 Task: Find connections with filter location Kulittalai with filter topic #Leanstartupswith filter profile language Spanish with filter current company Kincentric  with filter school CV Raman College of Engineering (CVRCE), Bhubaneswar with filter industry Political Organizations with filter service category Product Marketing with filter keywords title Brand Manager
Action: Mouse moved to (353, 221)
Screenshot: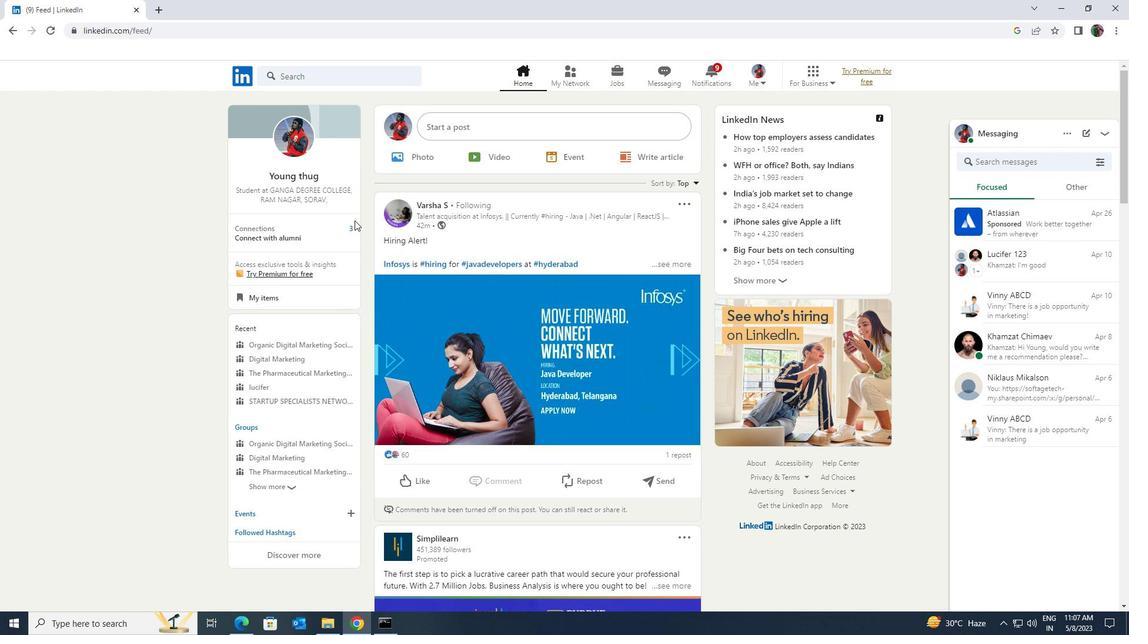 
Action: Mouse pressed left at (353, 221)
Screenshot: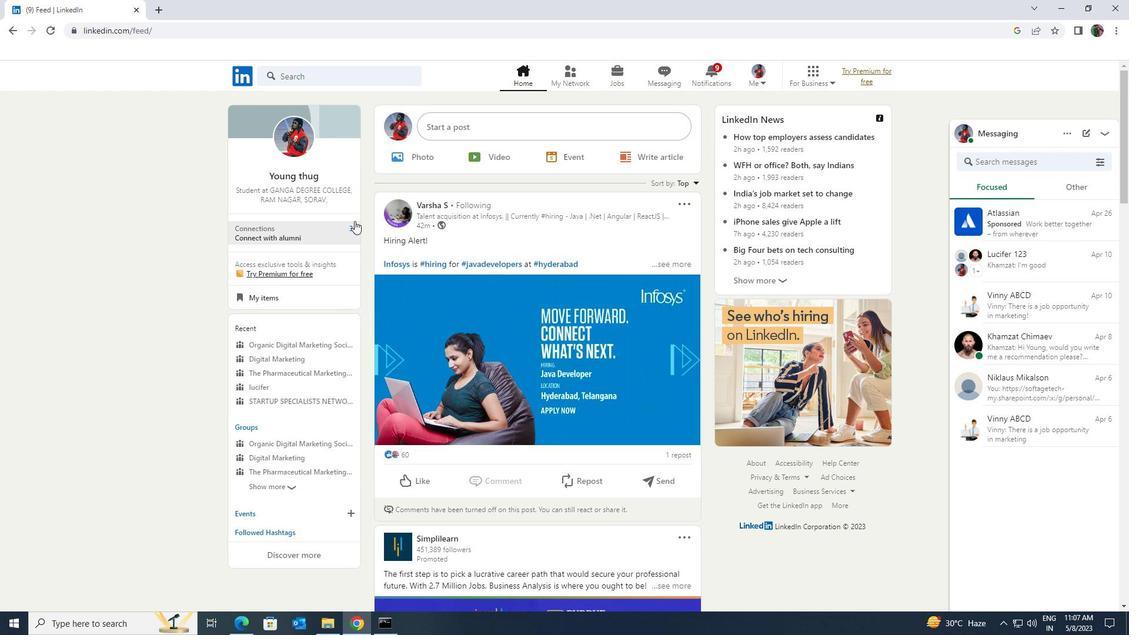 
Action: Mouse moved to (351, 144)
Screenshot: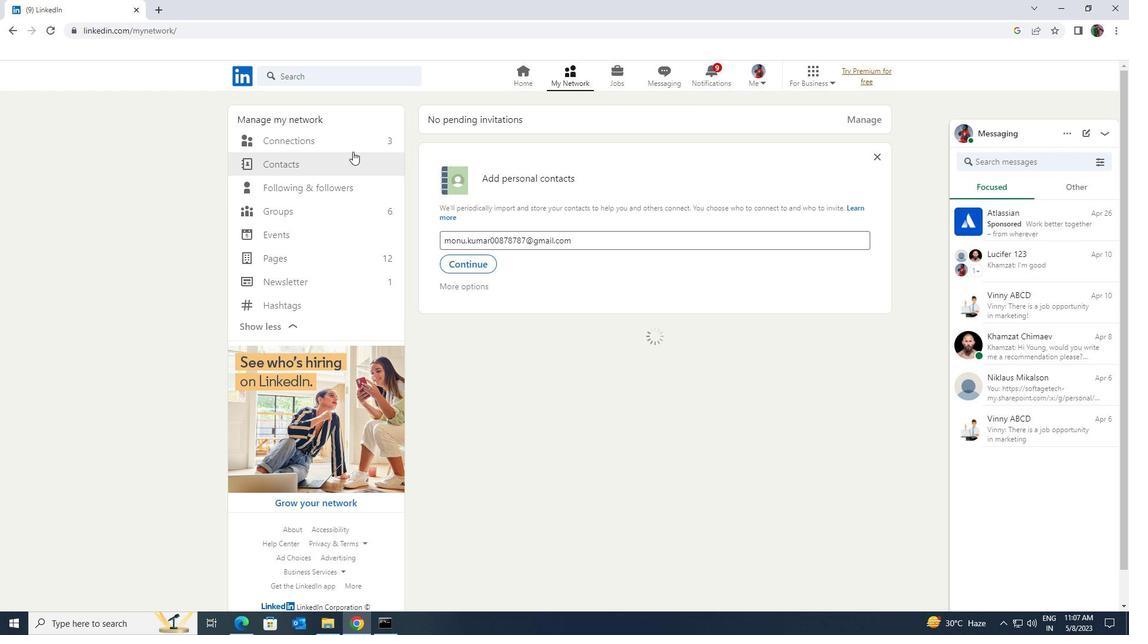 
Action: Mouse pressed left at (351, 144)
Screenshot: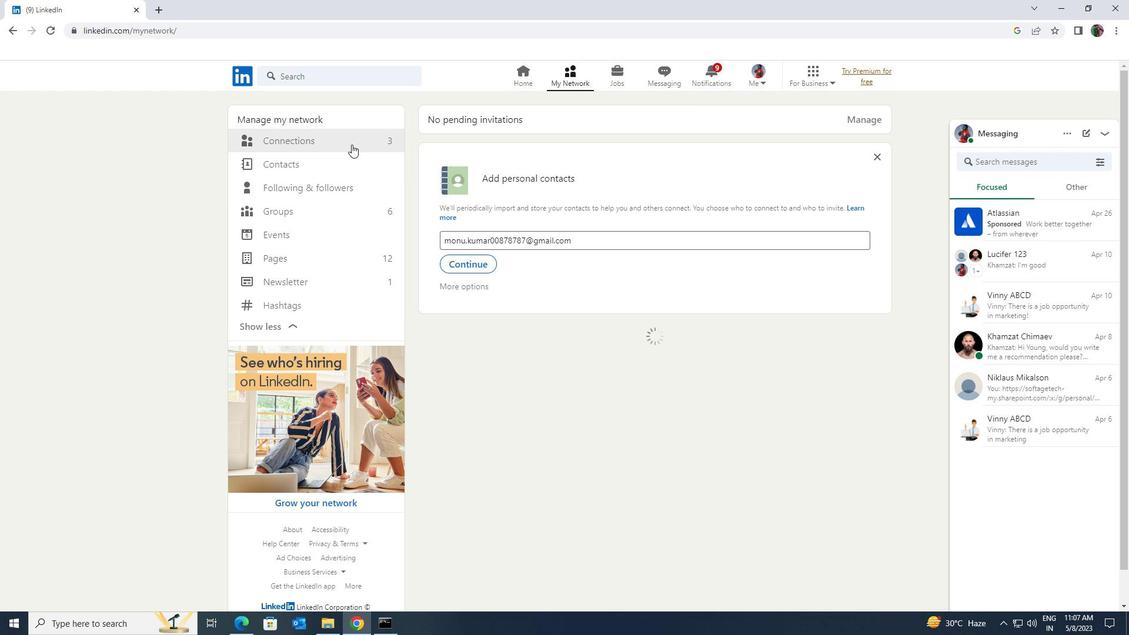 
Action: Mouse moved to (621, 144)
Screenshot: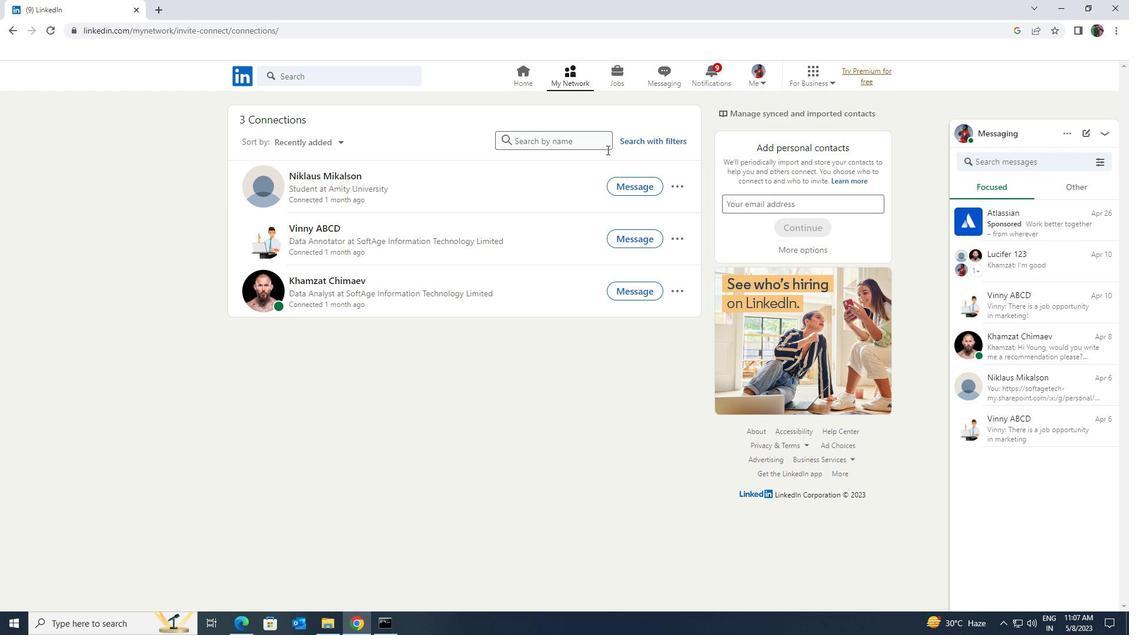 
Action: Mouse pressed left at (621, 144)
Screenshot: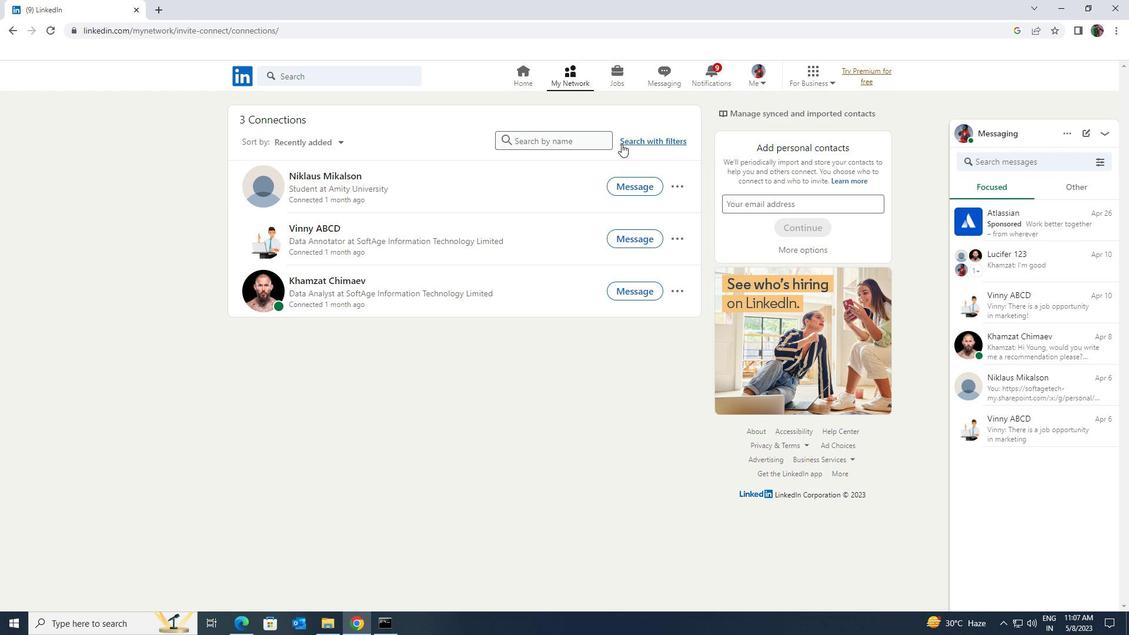 
Action: Mouse moved to (599, 107)
Screenshot: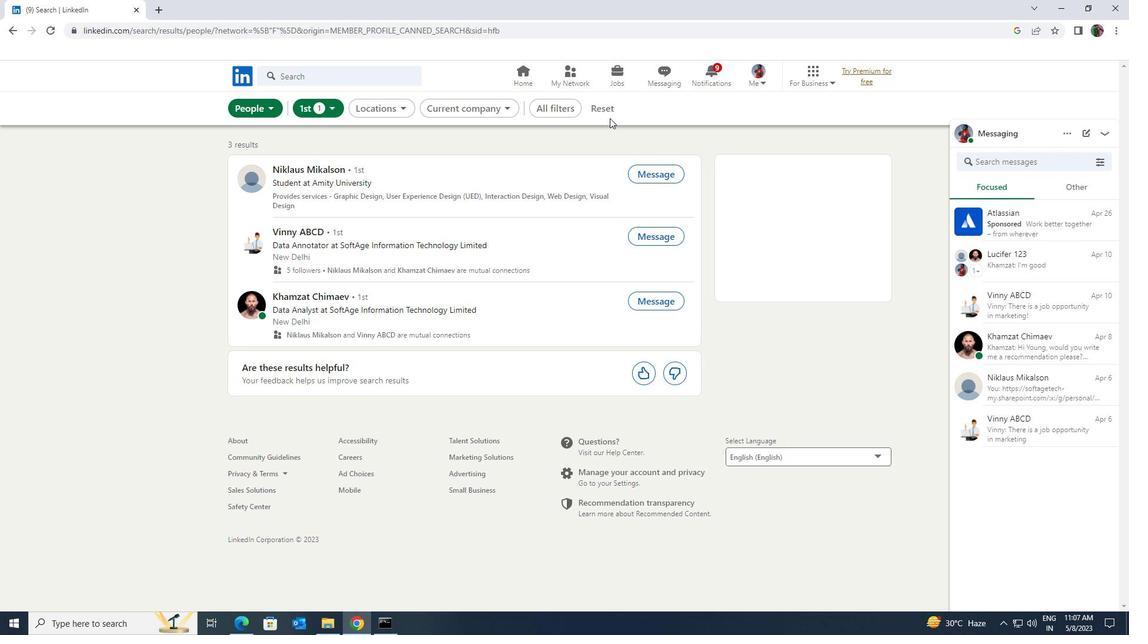 
Action: Mouse pressed left at (599, 107)
Screenshot: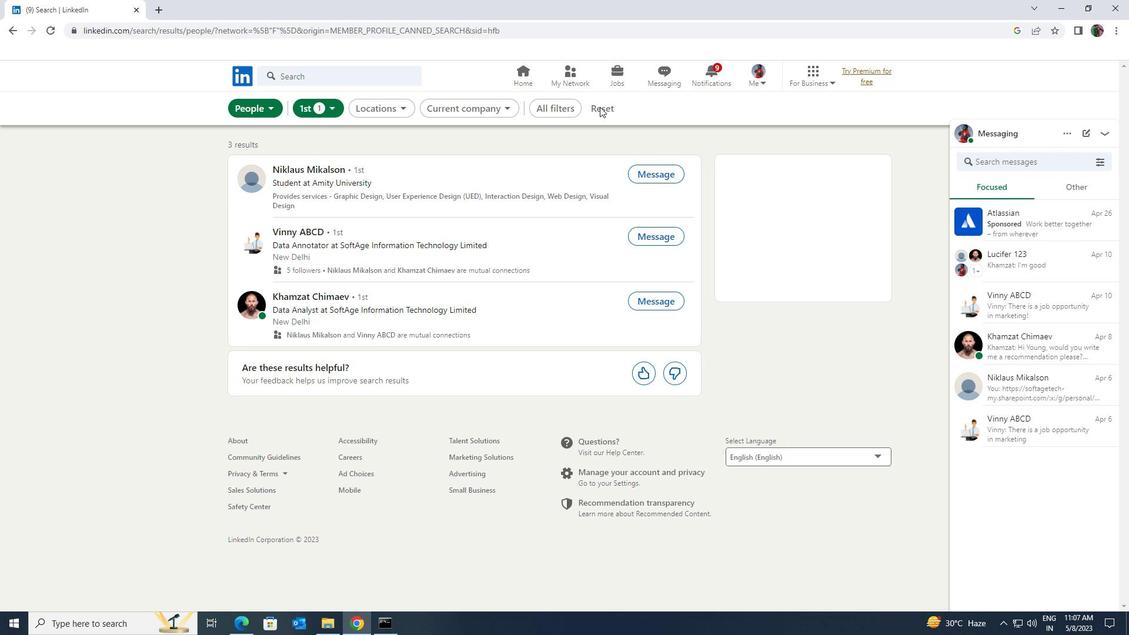 
Action: Mouse moved to (582, 107)
Screenshot: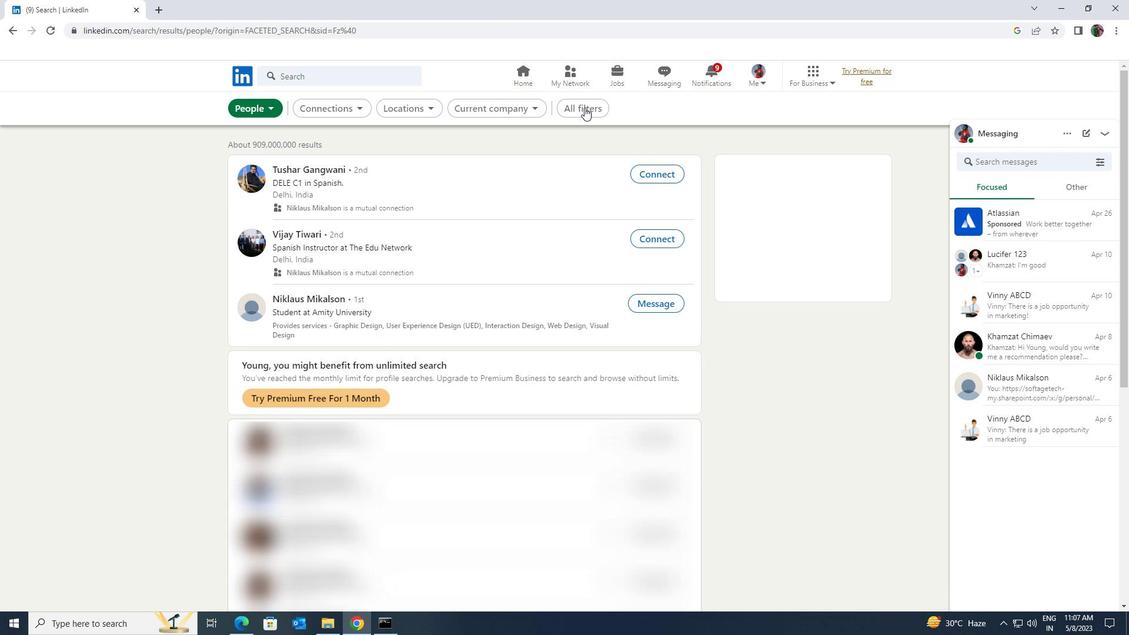 
Action: Mouse pressed left at (582, 107)
Screenshot: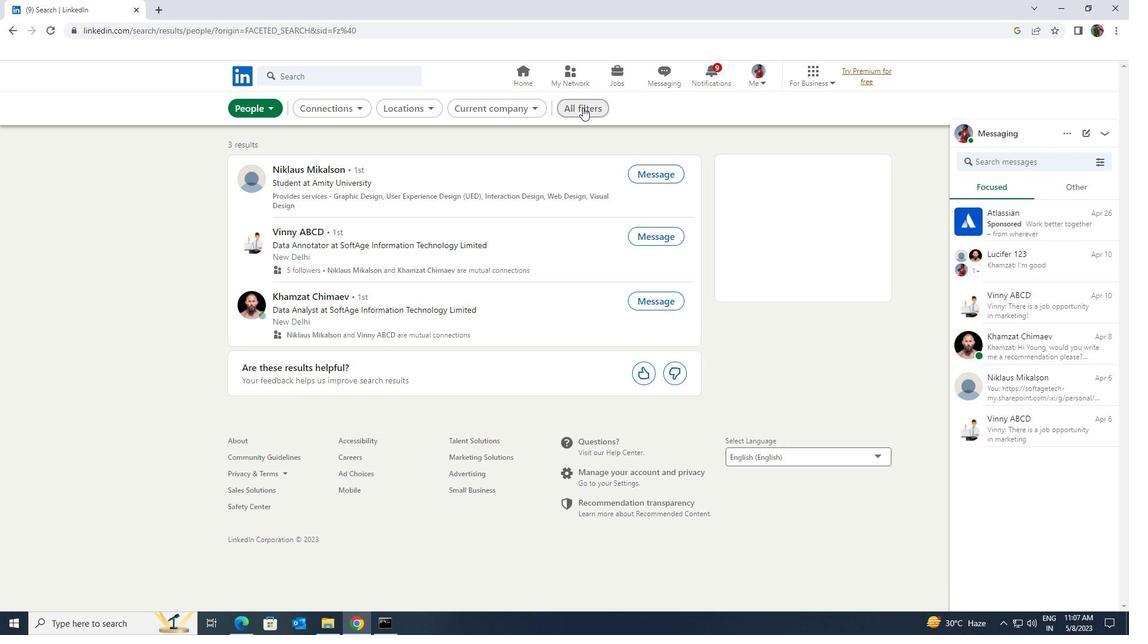 
Action: Mouse moved to (1001, 459)
Screenshot: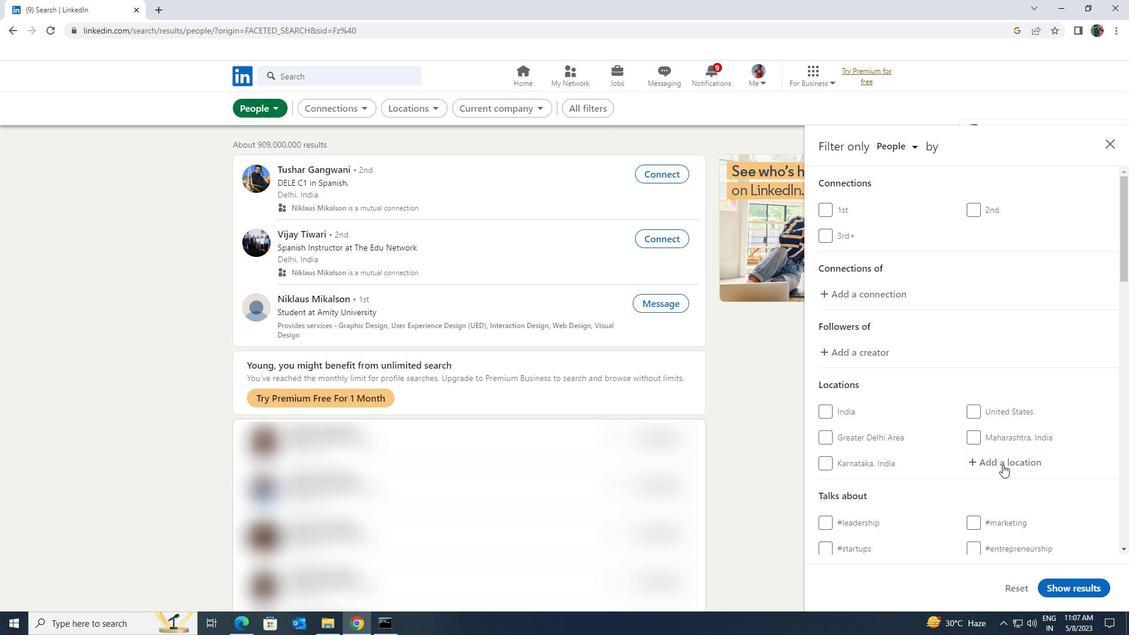 
Action: Mouse pressed left at (1001, 459)
Screenshot: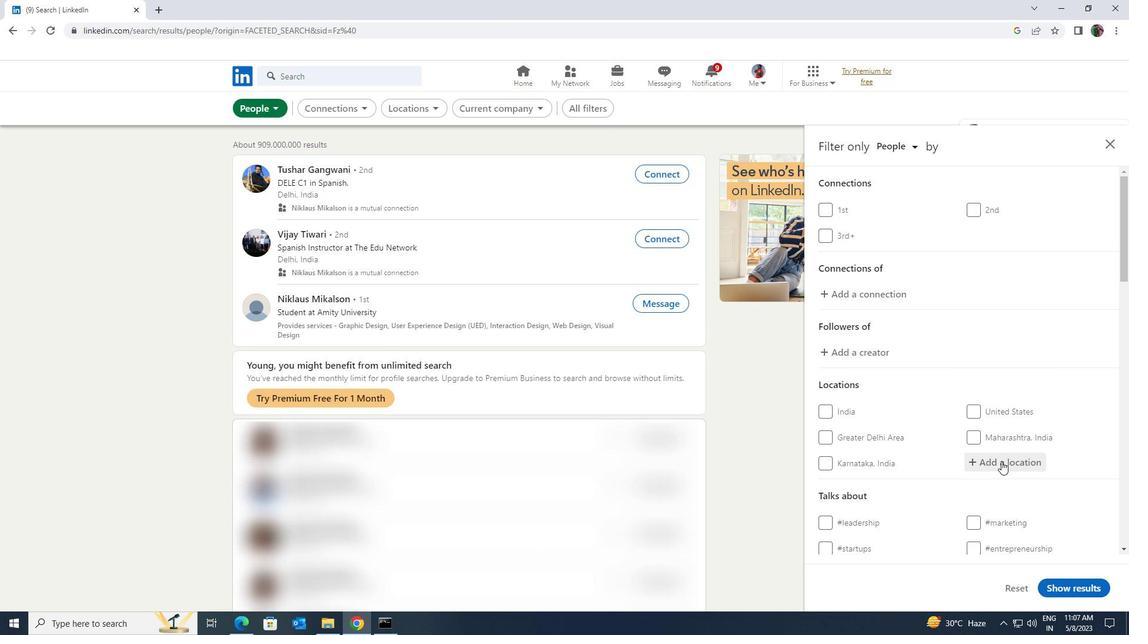 
Action: Key pressed <Key.shift>KULITT
Screenshot: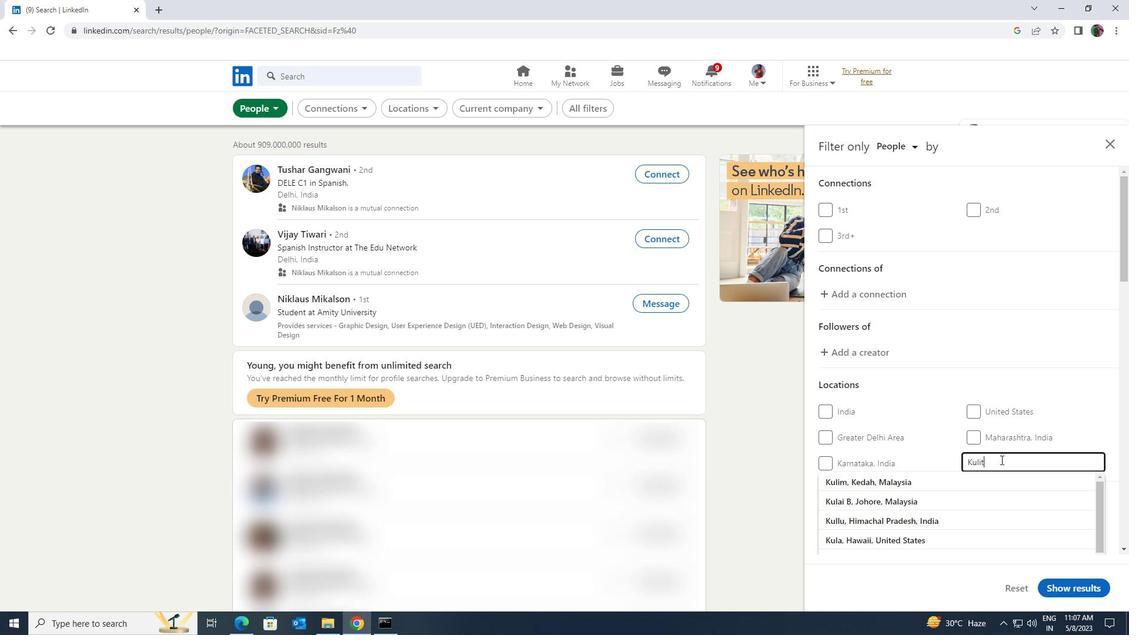 
Action: Mouse moved to (999, 477)
Screenshot: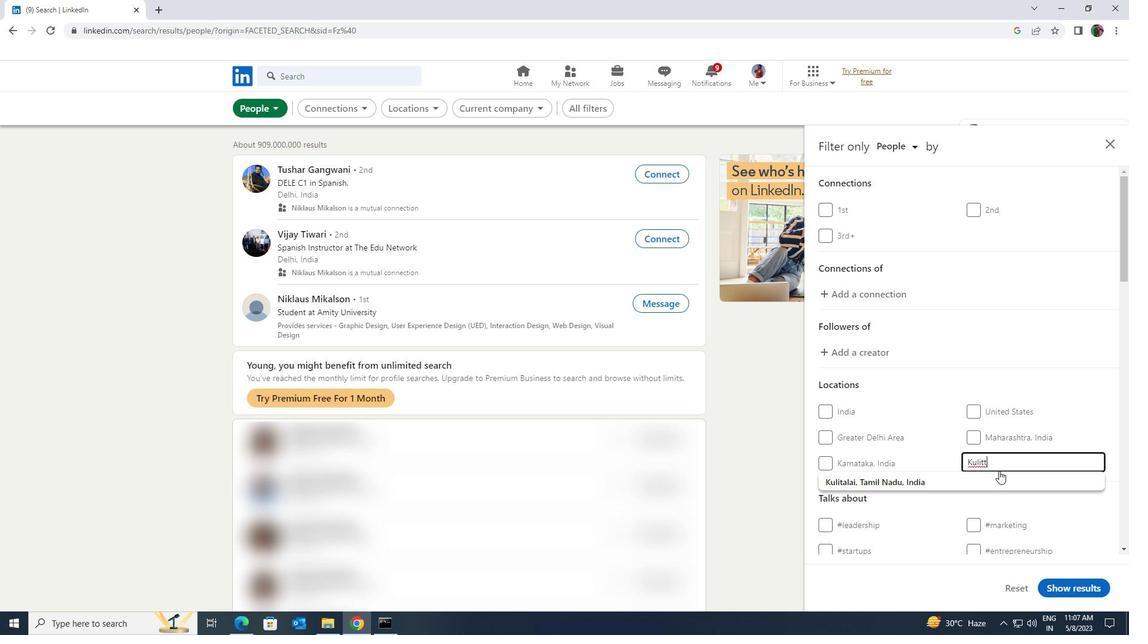 
Action: Mouse pressed left at (999, 477)
Screenshot: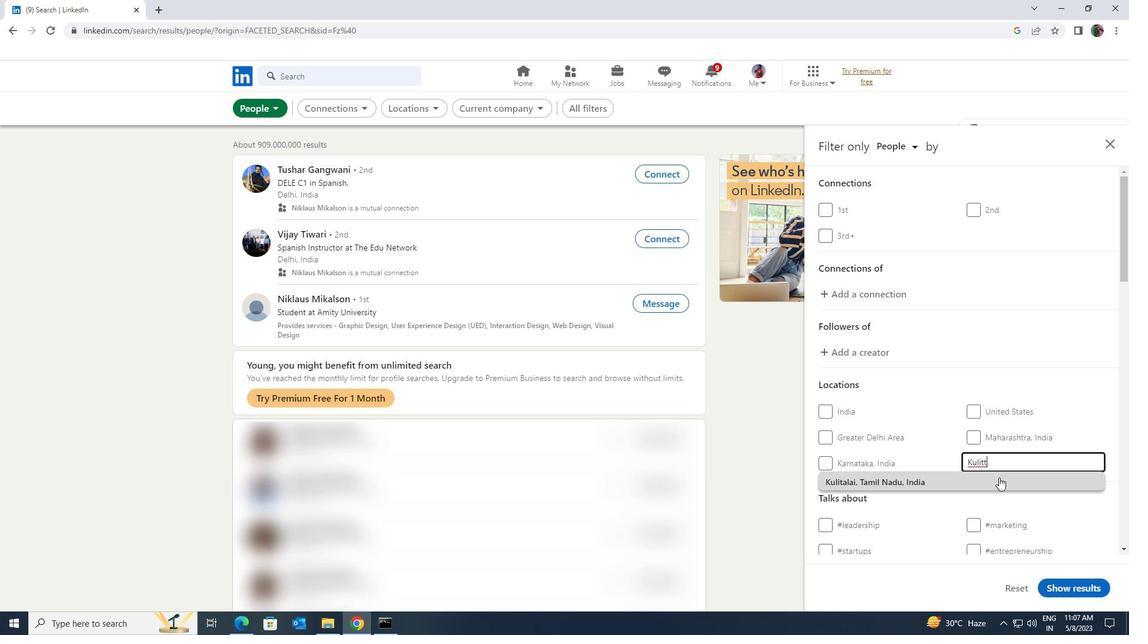 
Action: Mouse scrolled (999, 476) with delta (0, 0)
Screenshot: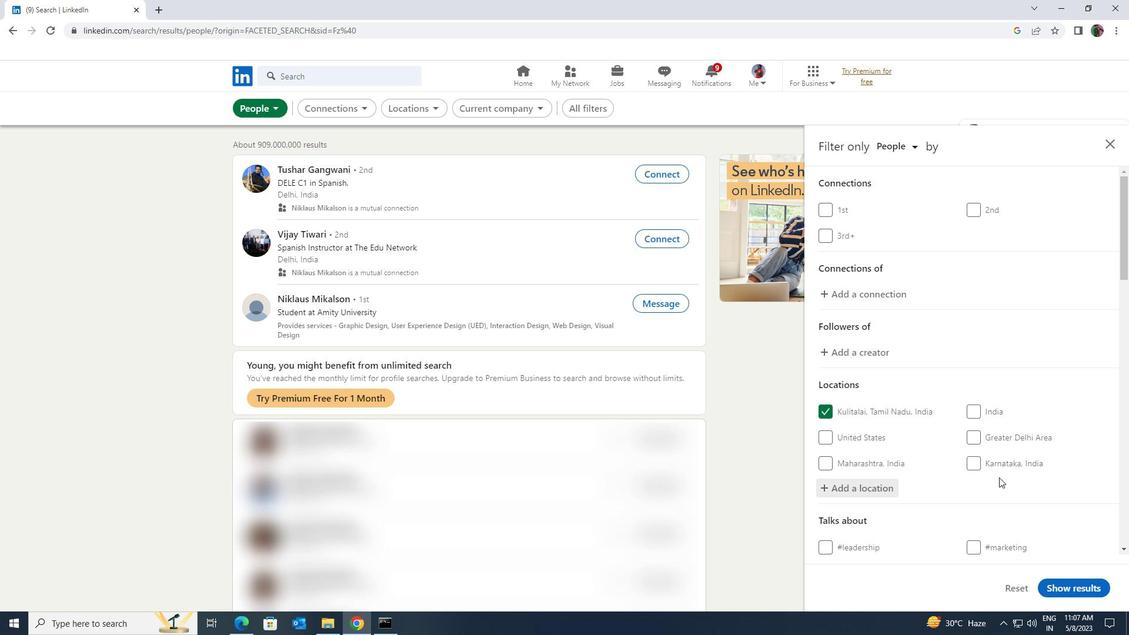 
Action: Mouse scrolled (999, 476) with delta (0, 0)
Screenshot: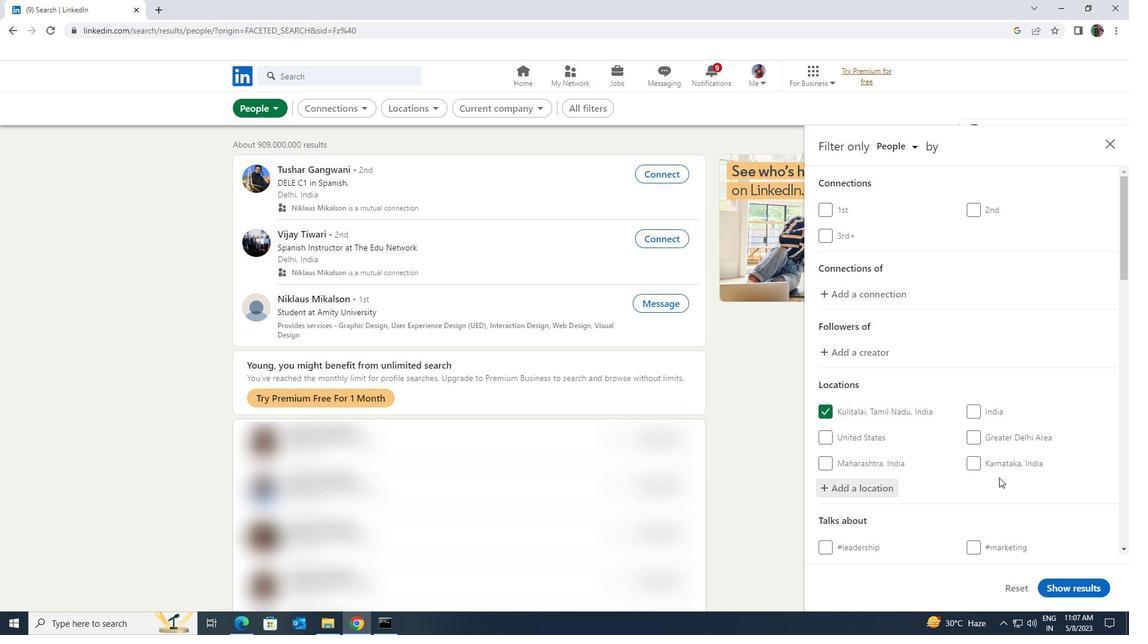 
Action: Mouse moved to (998, 478)
Screenshot: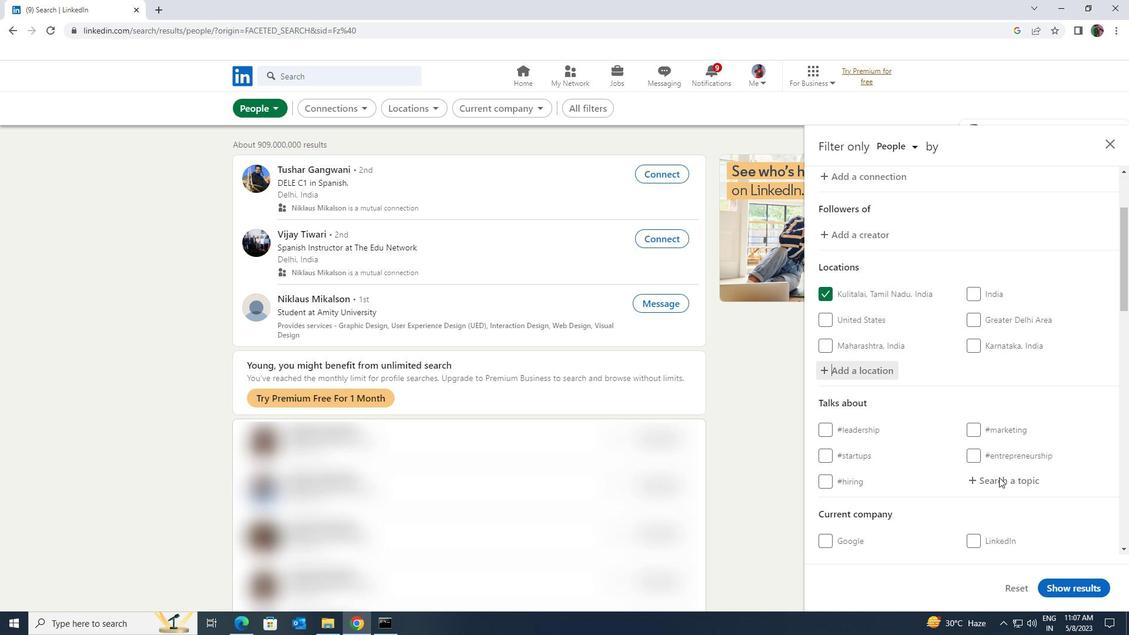 
Action: Mouse pressed left at (998, 478)
Screenshot: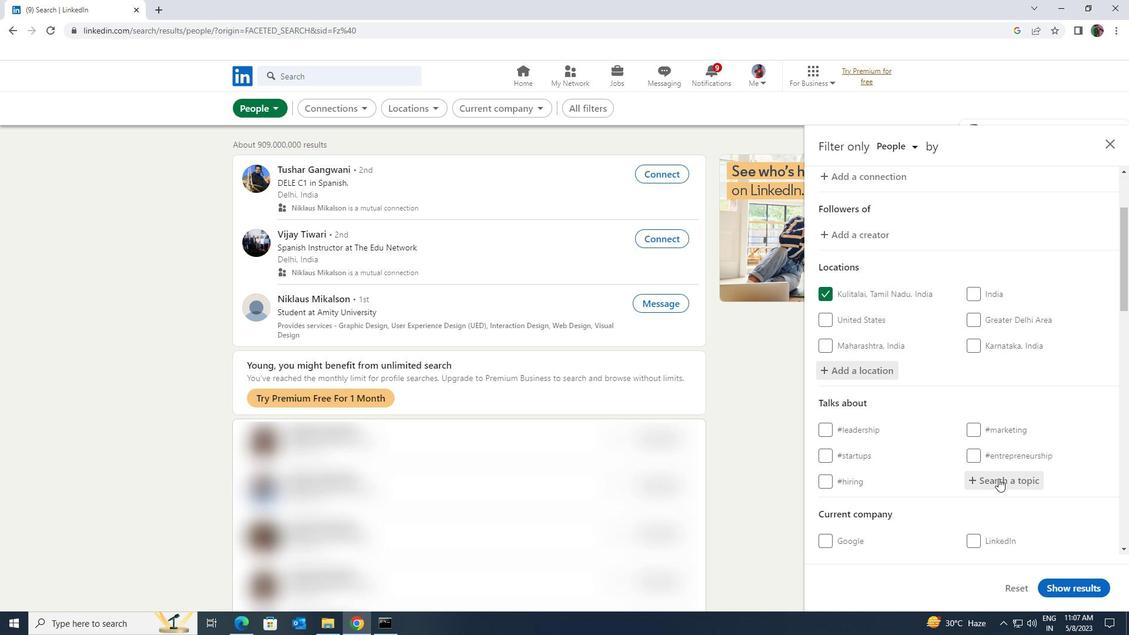 
Action: Key pressed <Key.shift>LEANSTRA<Key.backspace><Key.backspace>A
Screenshot: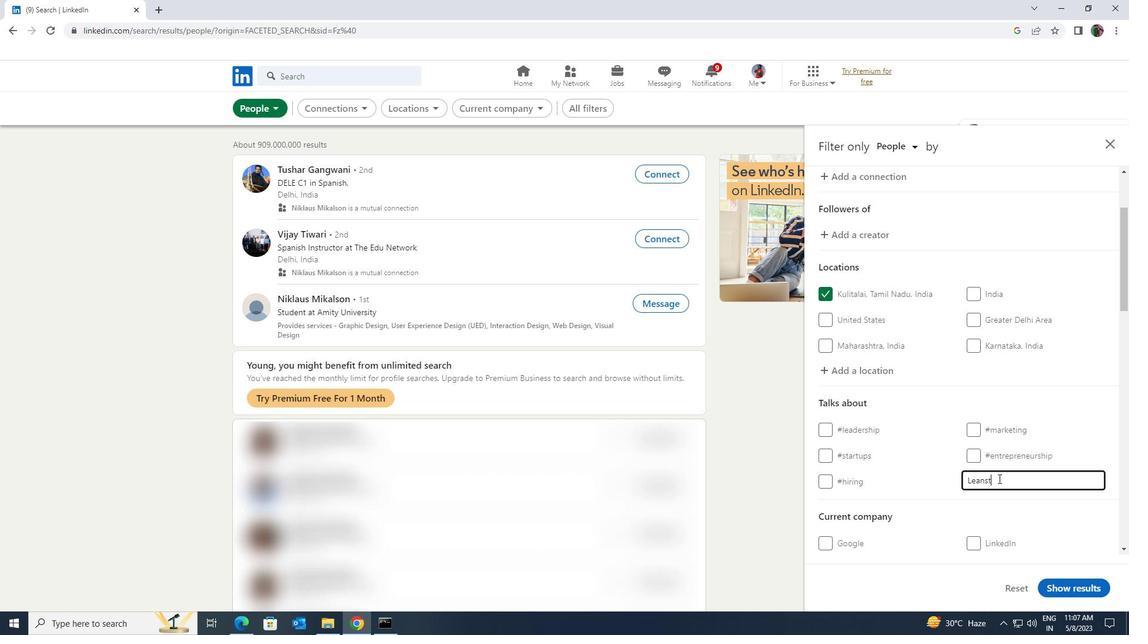 
Action: Mouse moved to (1001, 492)
Screenshot: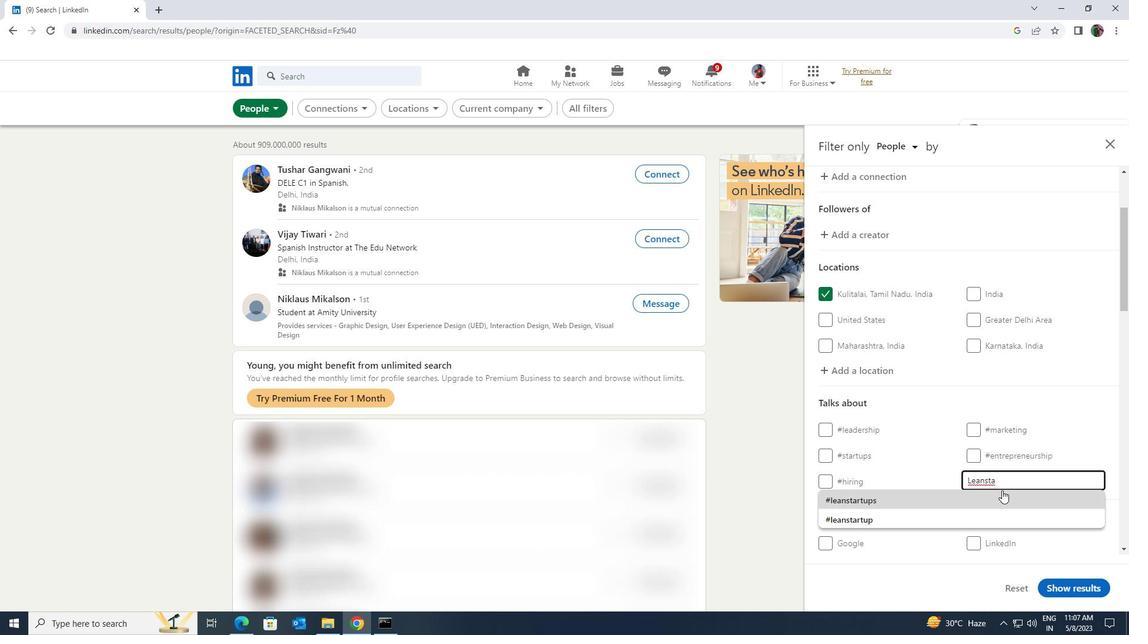 
Action: Mouse pressed left at (1001, 492)
Screenshot: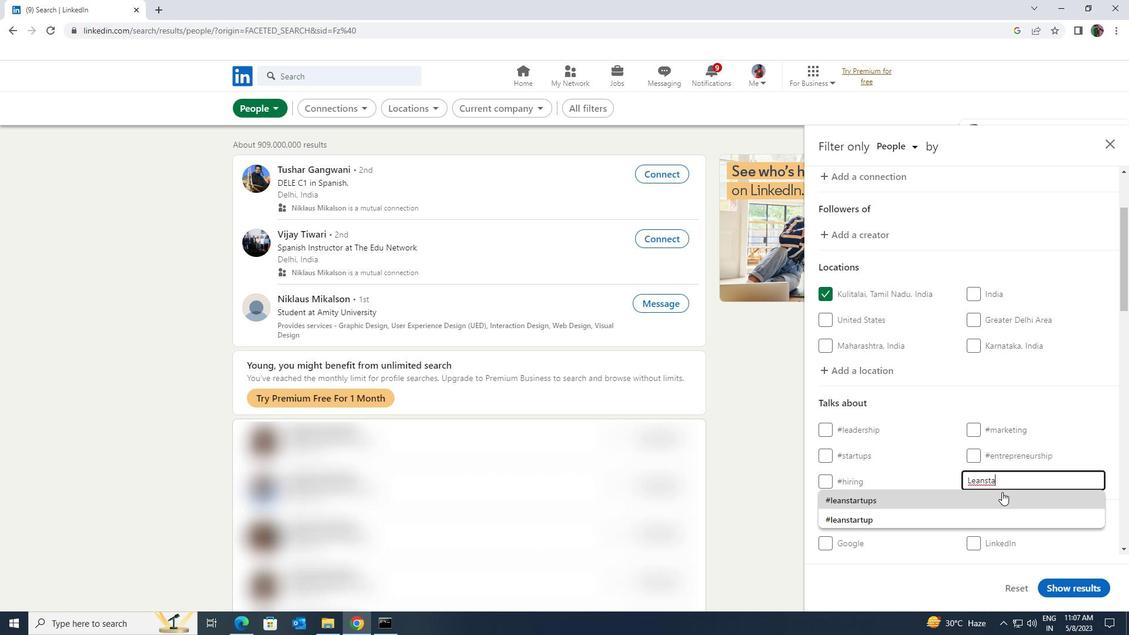 
Action: Mouse scrolled (1001, 492) with delta (0, 0)
Screenshot: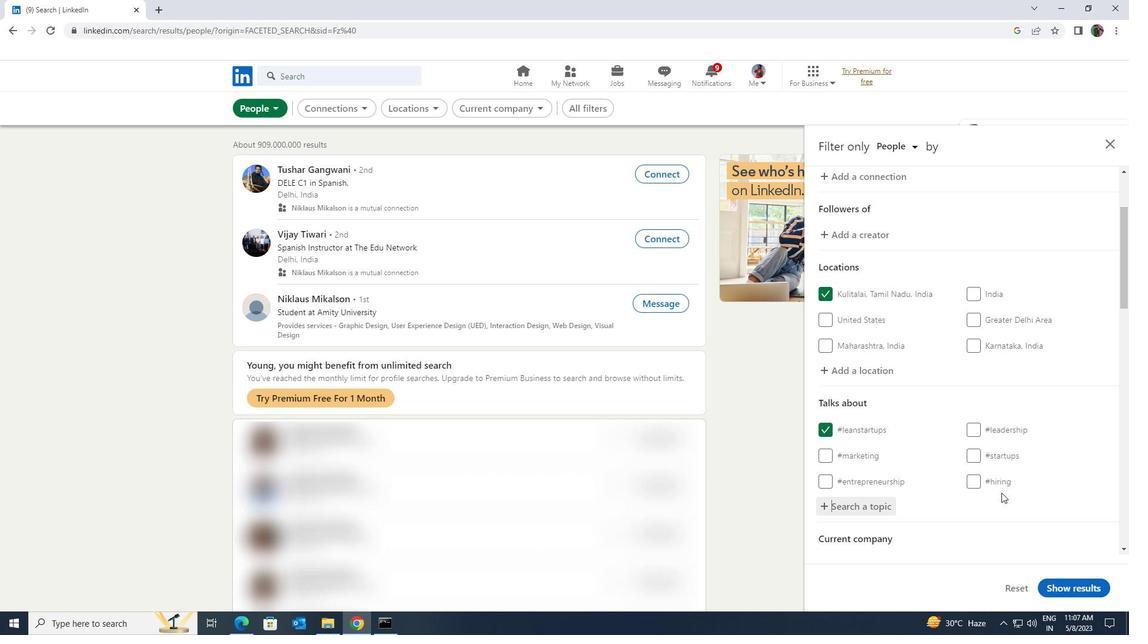 
Action: Mouse scrolled (1001, 492) with delta (0, 0)
Screenshot: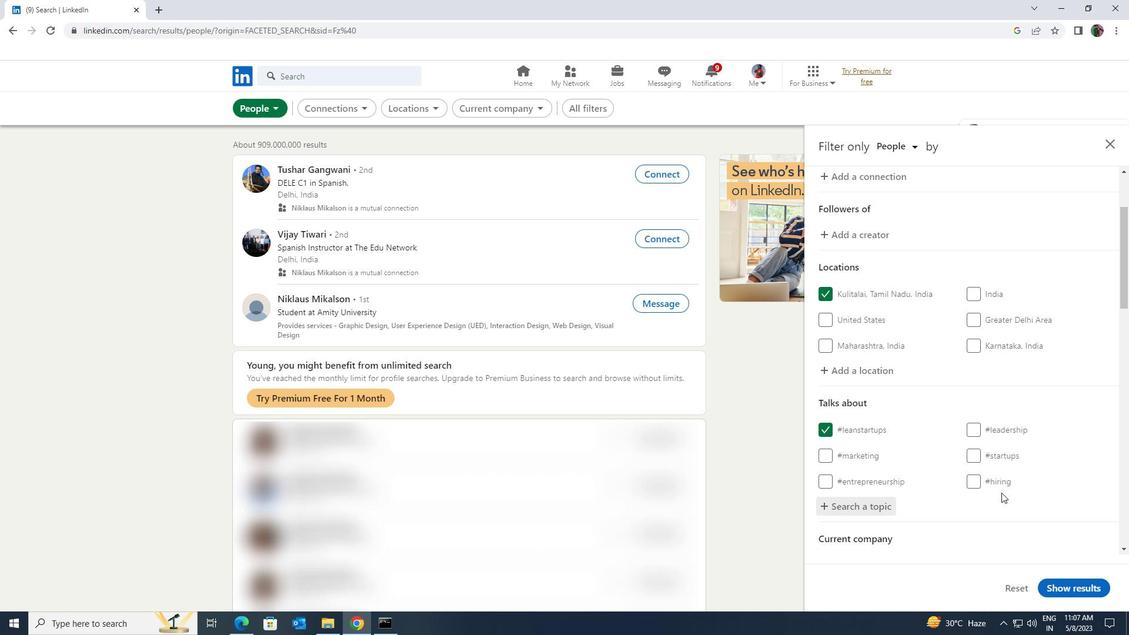
Action: Mouse scrolled (1001, 492) with delta (0, 0)
Screenshot: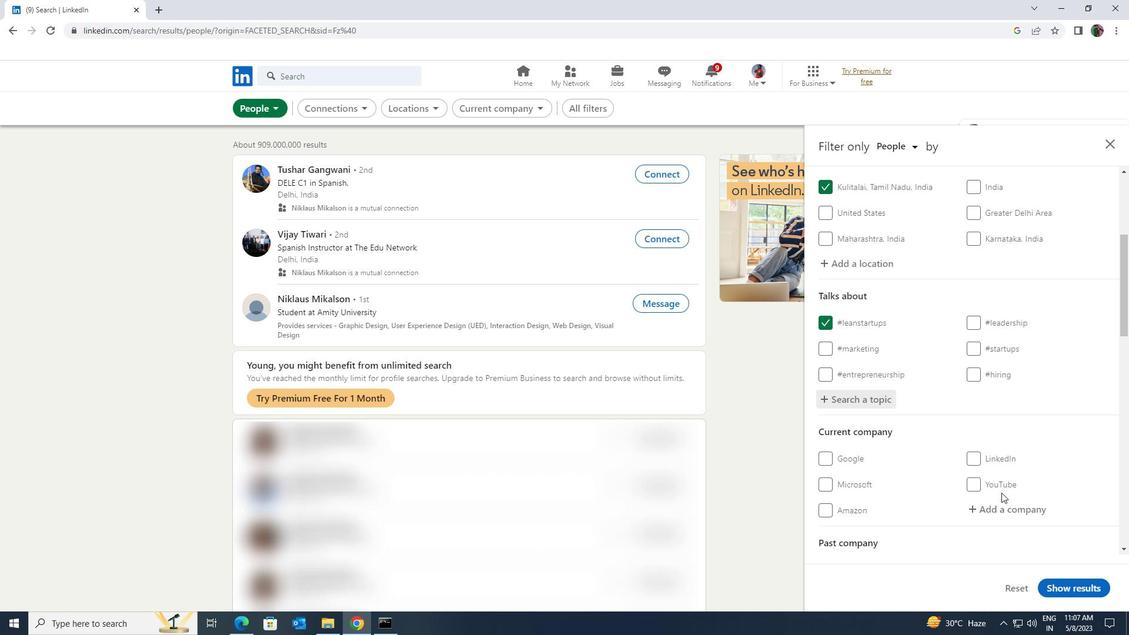 
Action: Mouse scrolled (1001, 492) with delta (0, 0)
Screenshot: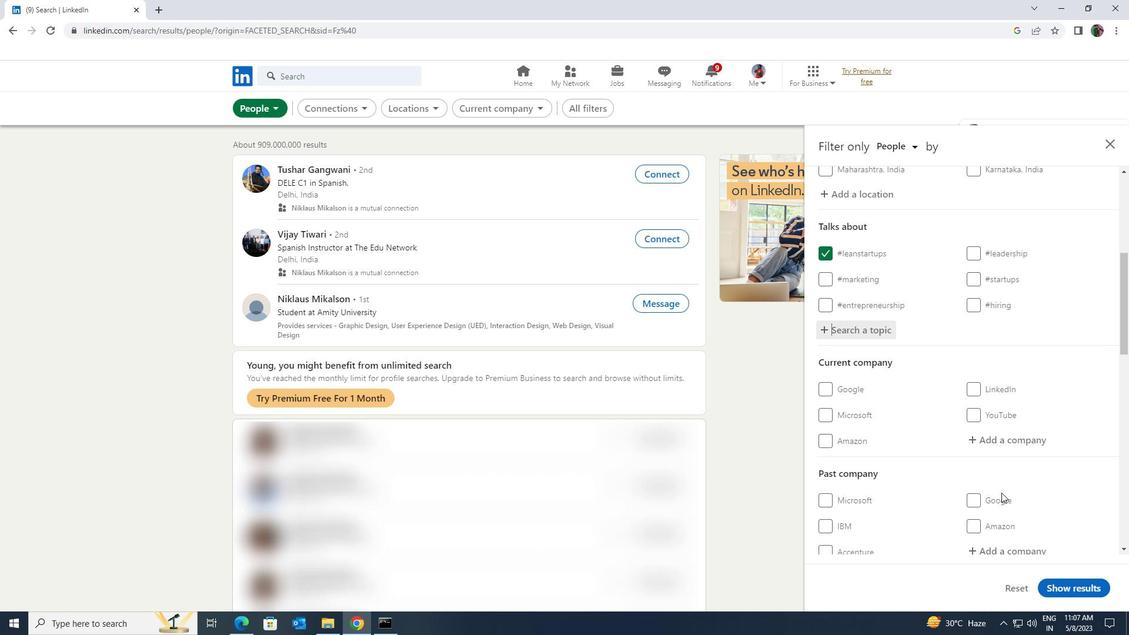 
Action: Mouse scrolled (1001, 492) with delta (0, 0)
Screenshot: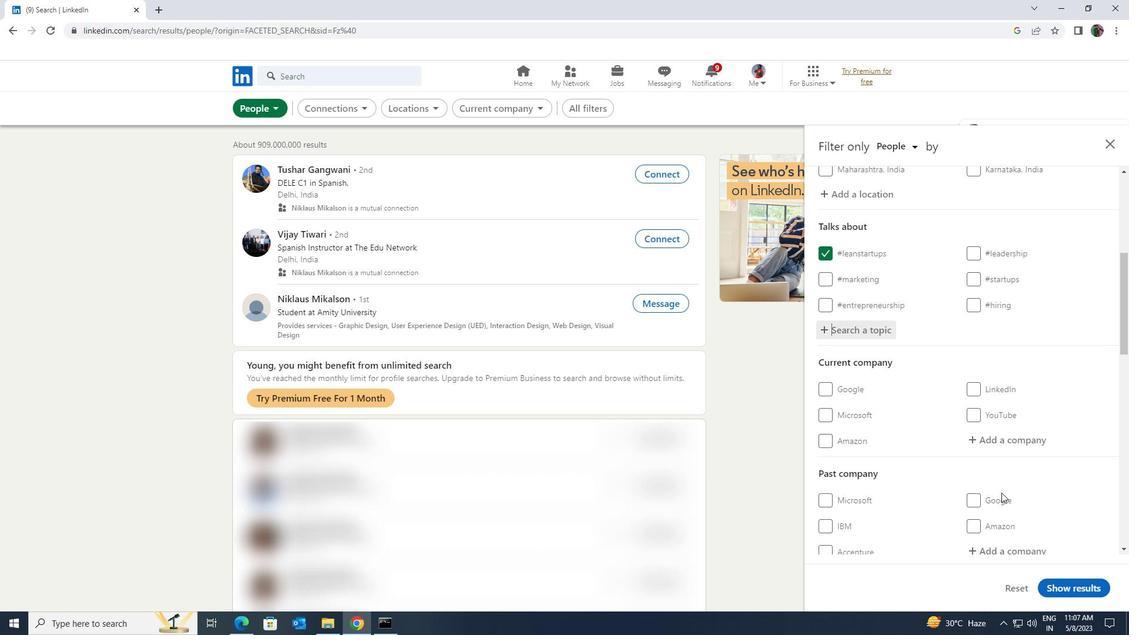
Action: Mouse scrolled (1001, 492) with delta (0, 0)
Screenshot: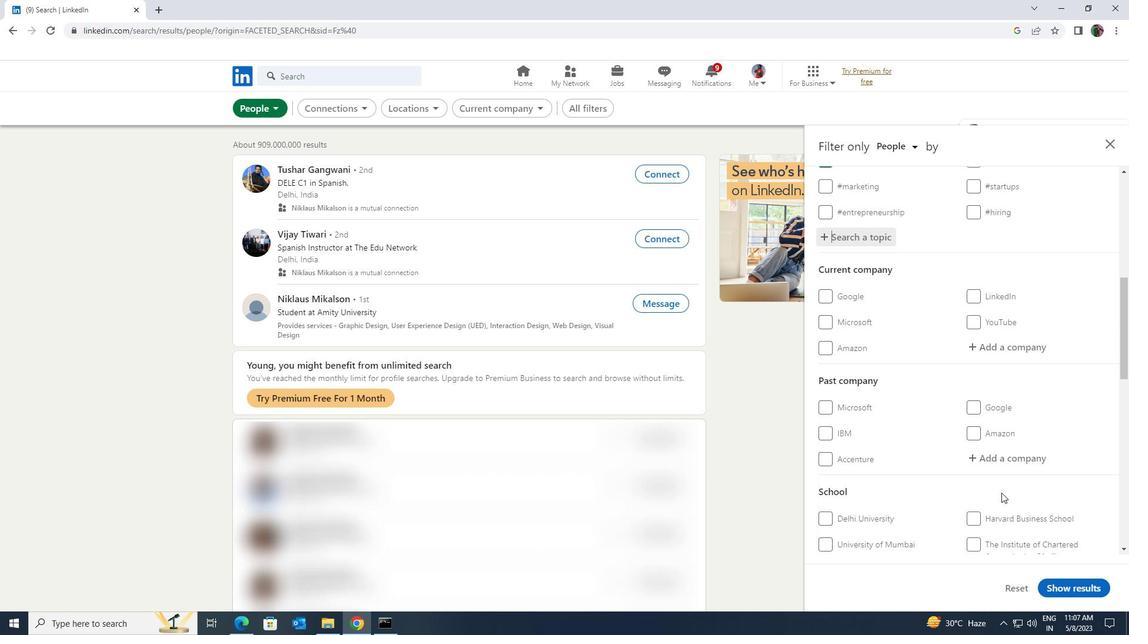 
Action: Mouse scrolled (1001, 492) with delta (0, 0)
Screenshot: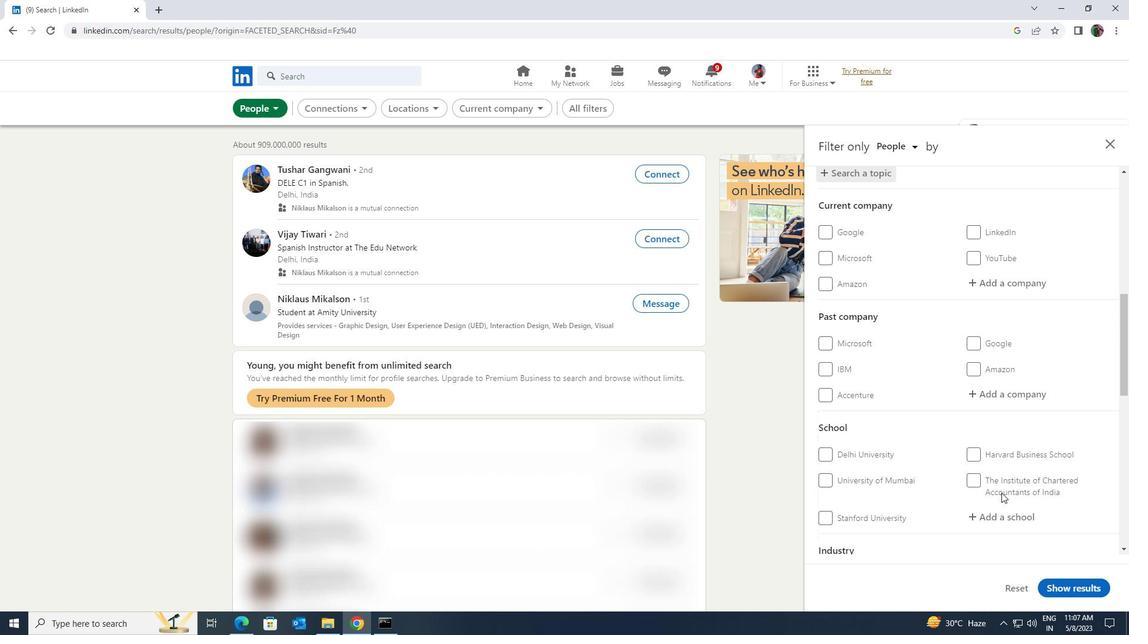 
Action: Mouse scrolled (1001, 492) with delta (0, 0)
Screenshot: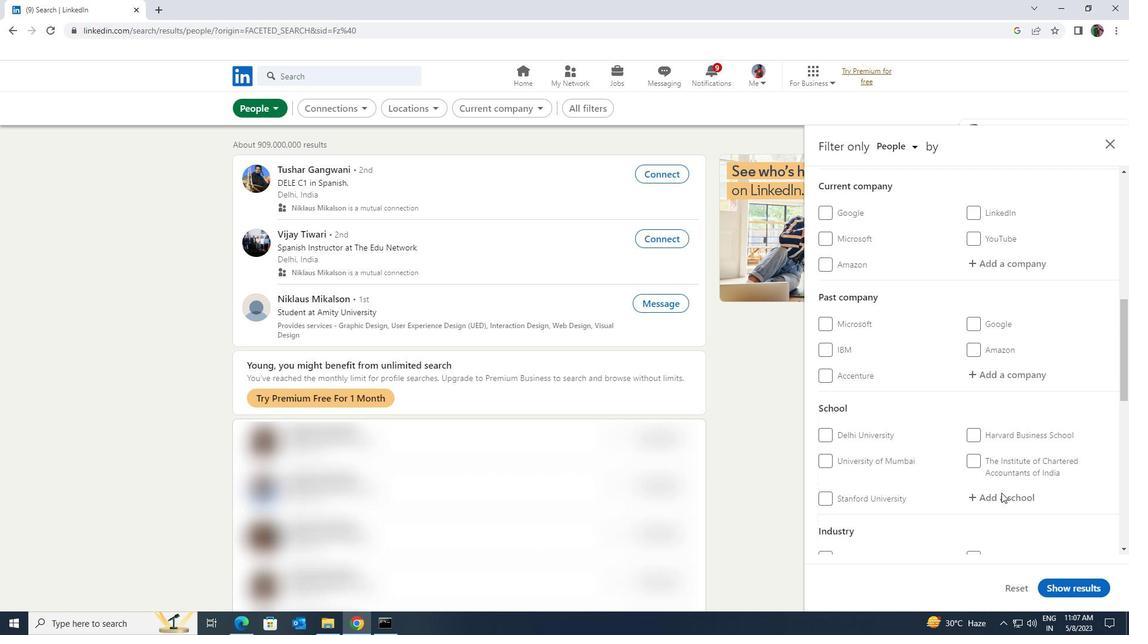 
Action: Mouse scrolled (1001, 492) with delta (0, 0)
Screenshot: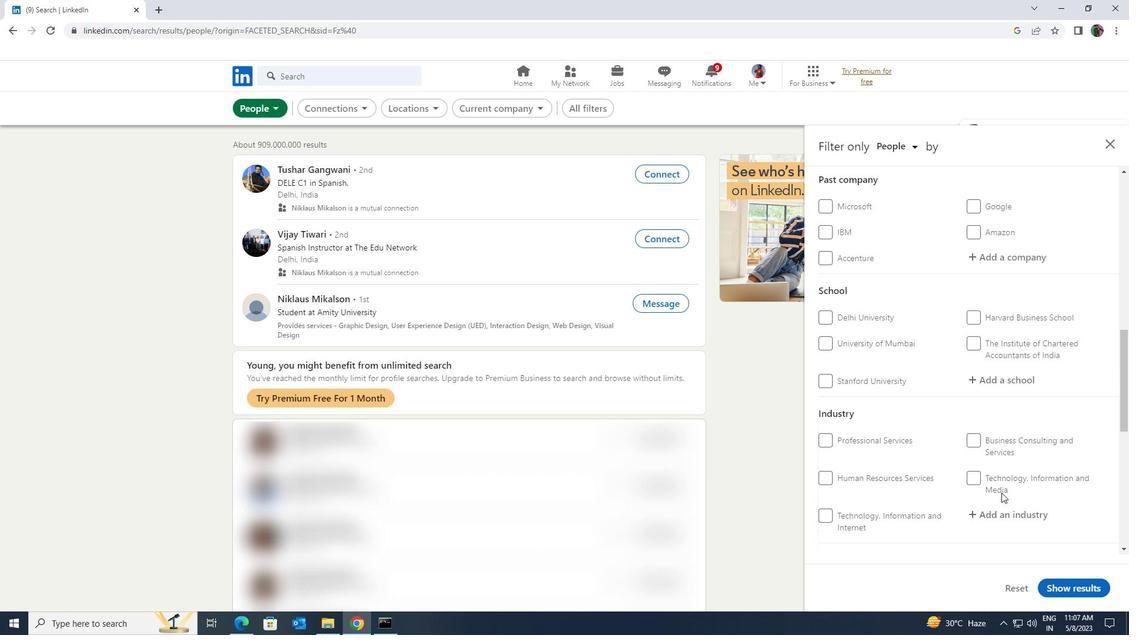 
Action: Mouse scrolled (1001, 492) with delta (0, 0)
Screenshot: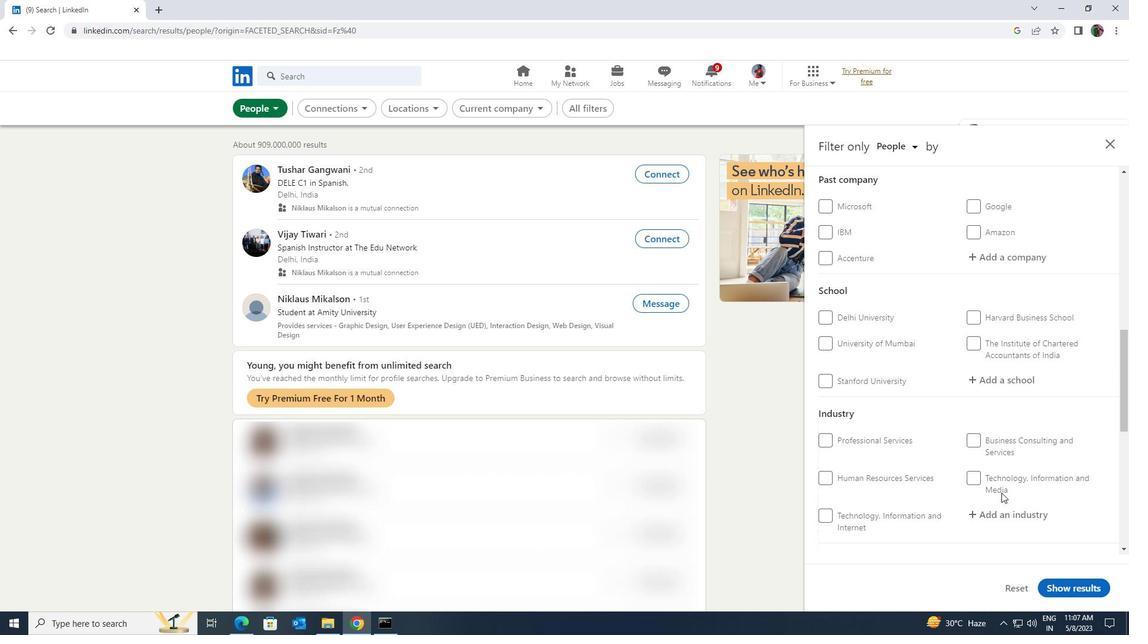 
Action: Mouse moved to (825, 496)
Screenshot: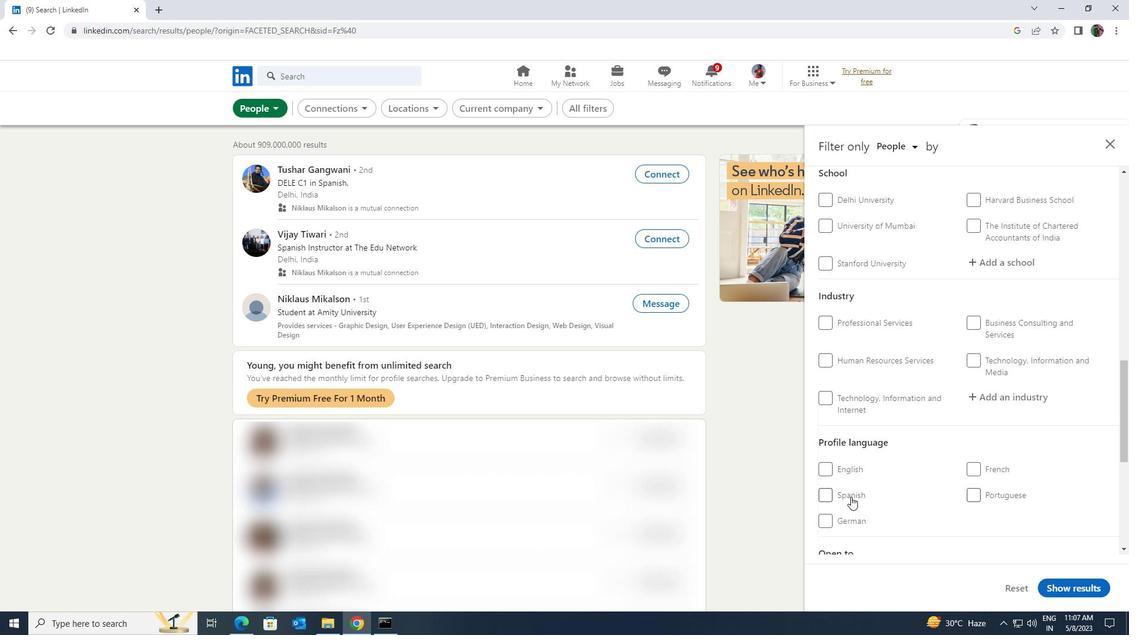 
Action: Mouse pressed left at (825, 496)
Screenshot: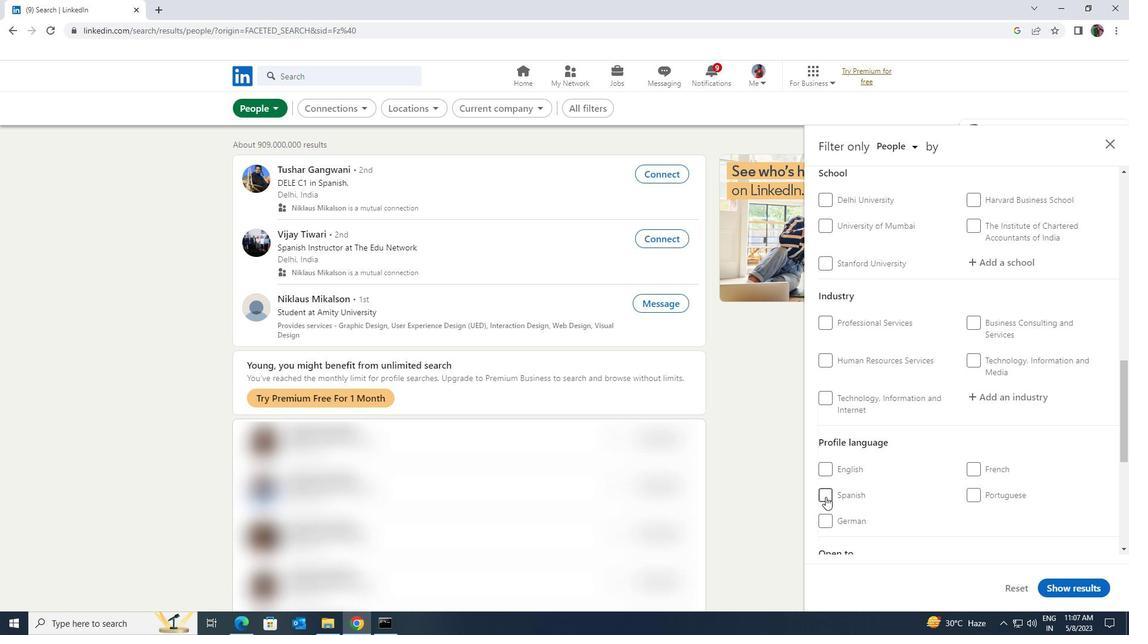 
Action: Mouse moved to (913, 500)
Screenshot: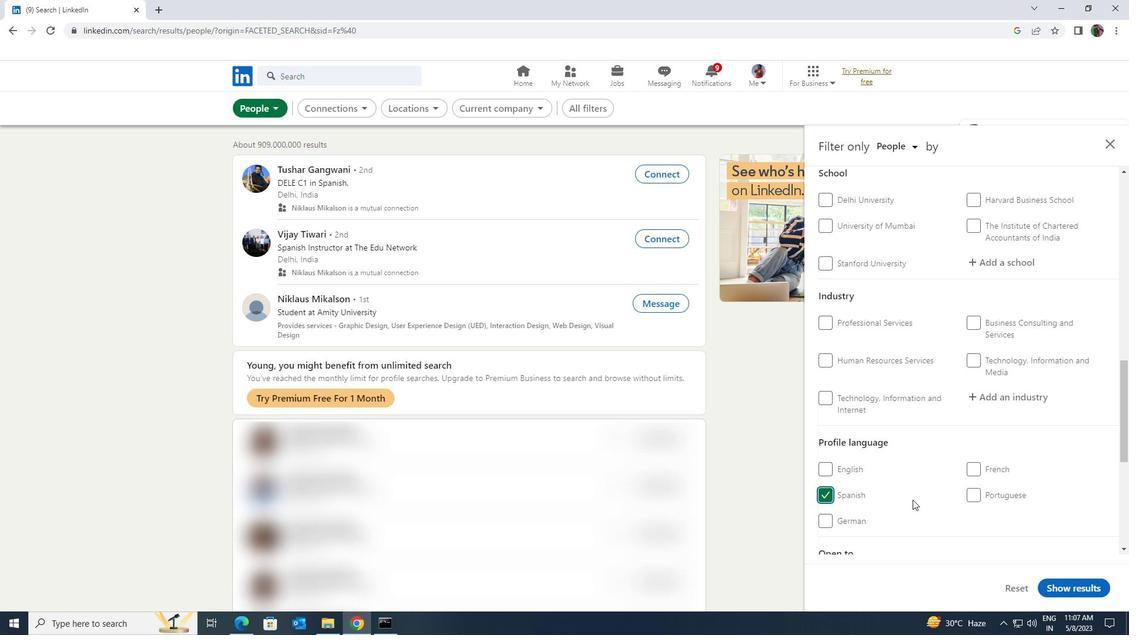 
Action: Mouse scrolled (913, 501) with delta (0, 0)
Screenshot: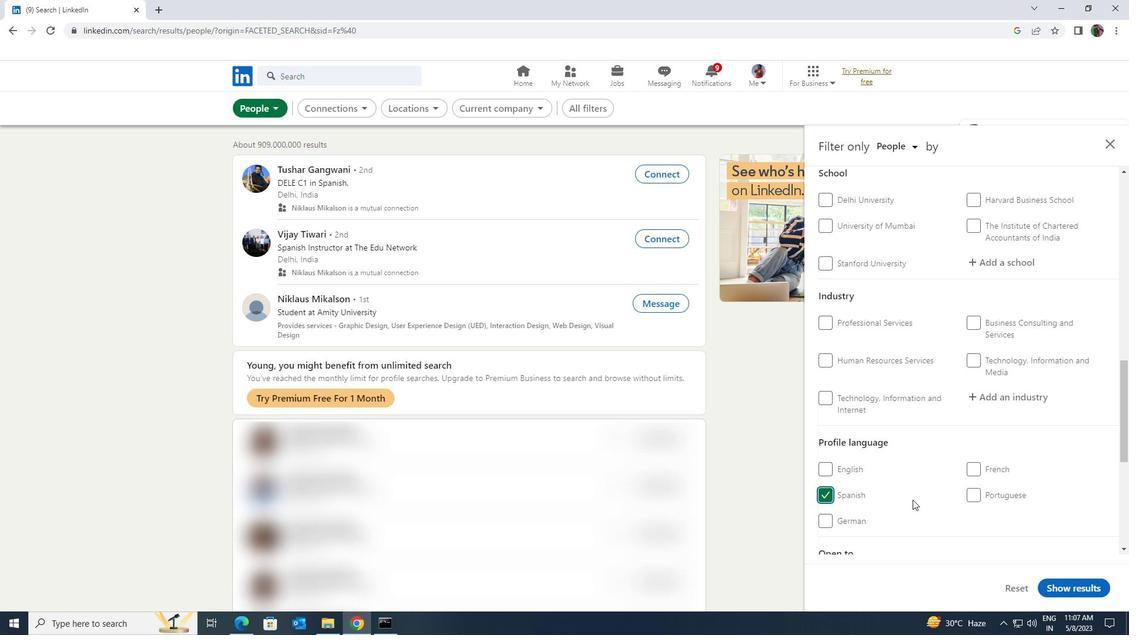 
Action: Mouse moved to (913, 500)
Screenshot: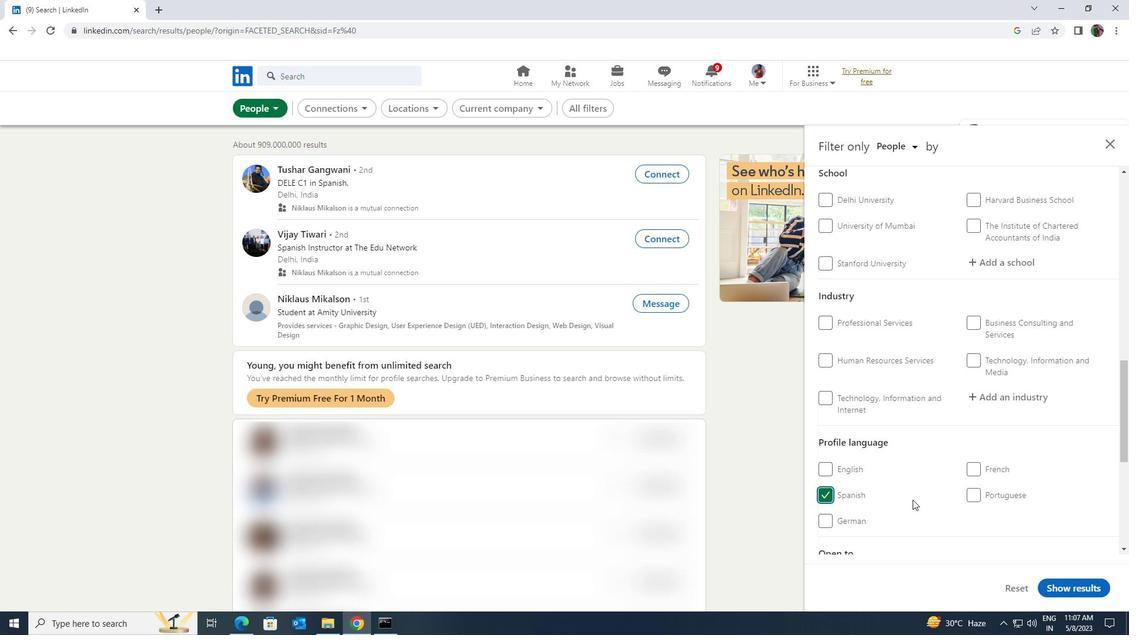
Action: Mouse scrolled (913, 501) with delta (0, 0)
Screenshot: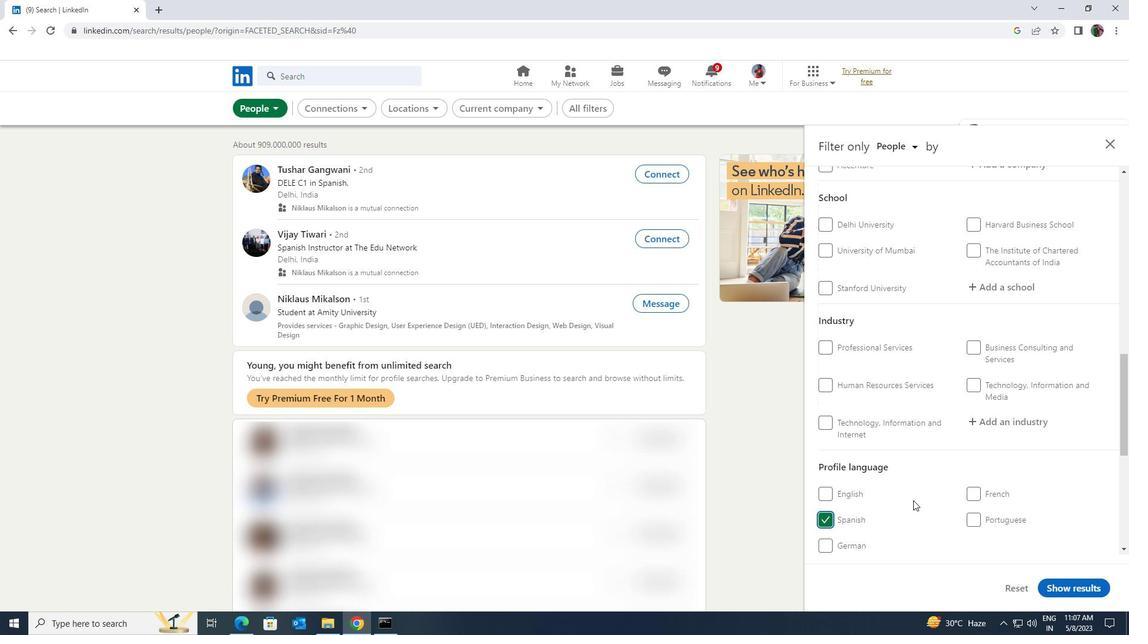 
Action: Mouse scrolled (913, 501) with delta (0, 0)
Screenshot: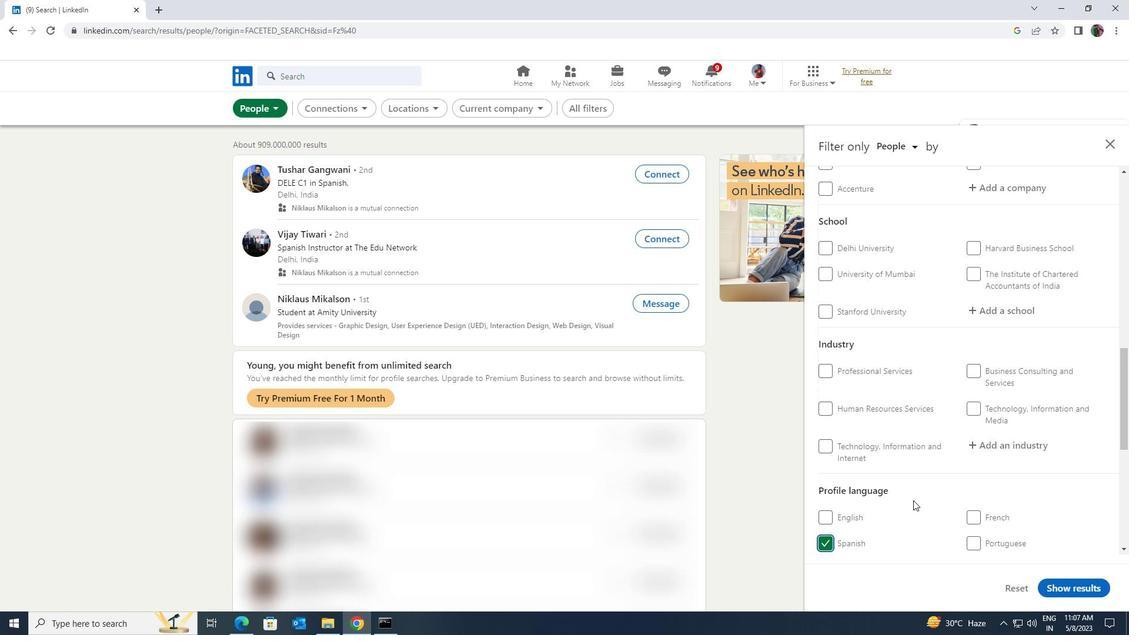
Action: Mouse scrolled (913, 501) with delta (0, 0)
Screenshot: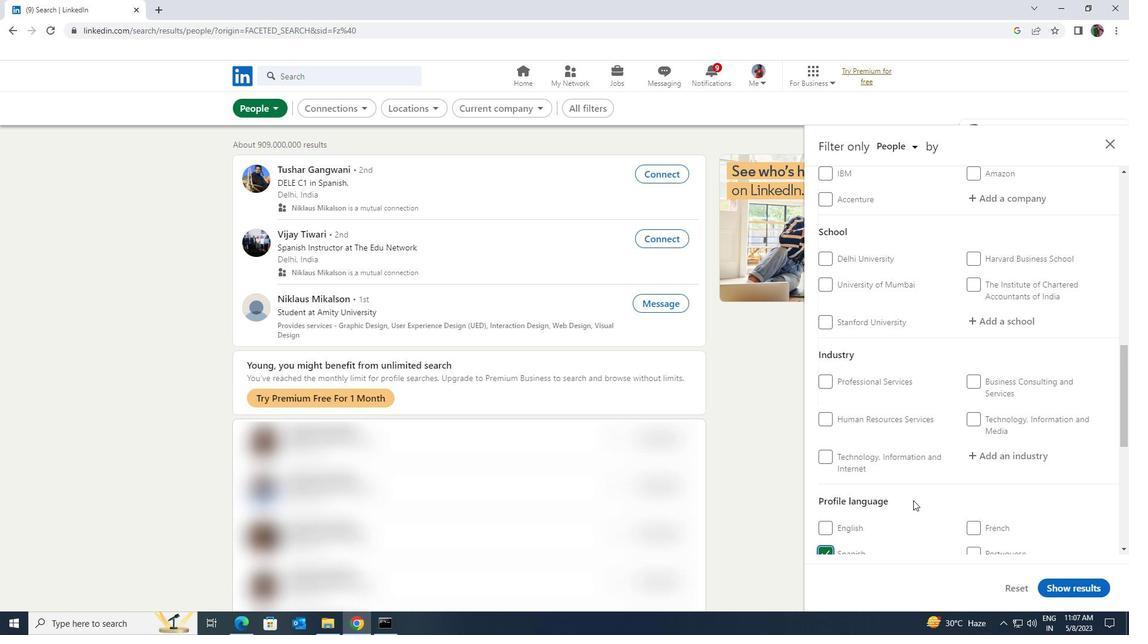 
Action: Mouse scrolled (913, 501) with delta (0, 0)
Screenshot: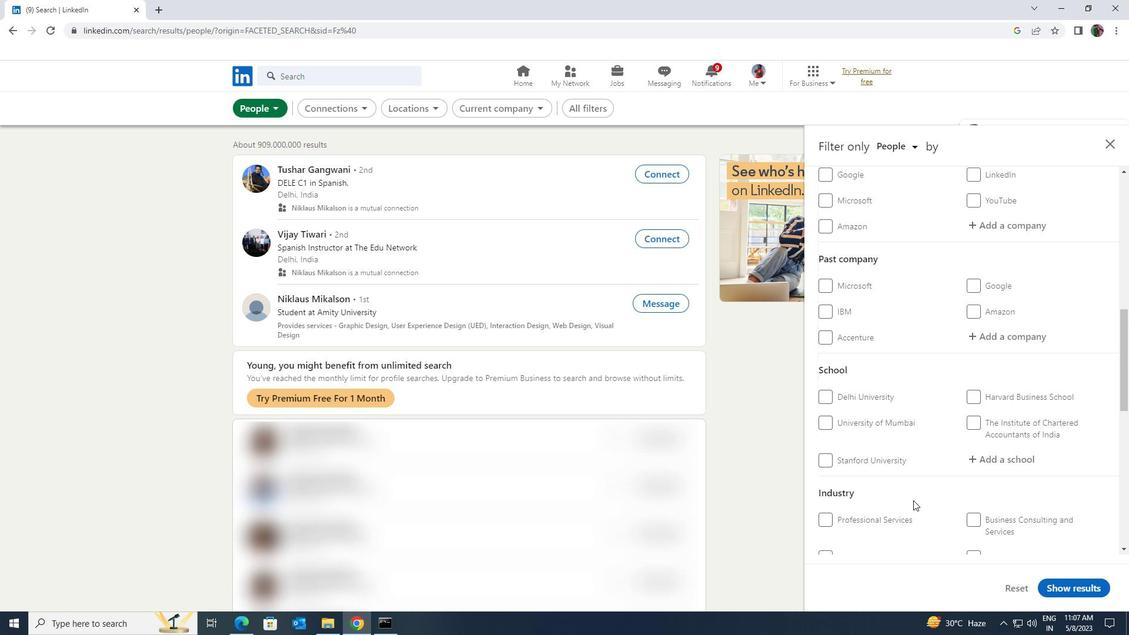 
Action: Mouse scrolled (913, 501) with delta (0, 0)
Screenshot: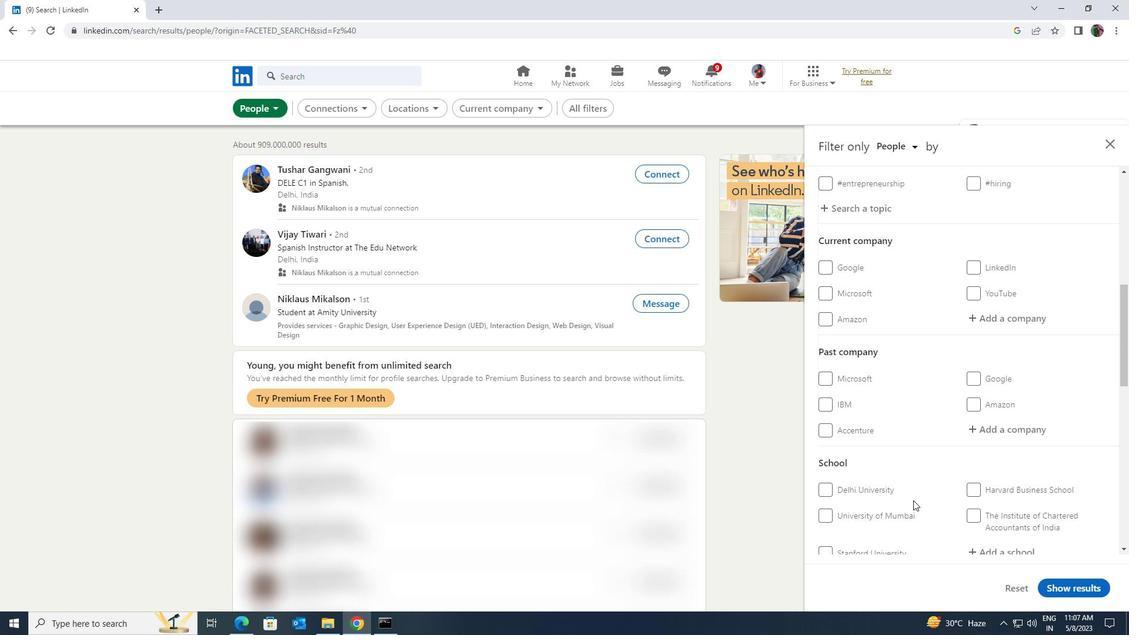 
Action: Mouse moved to (989, 384)
Screenshot: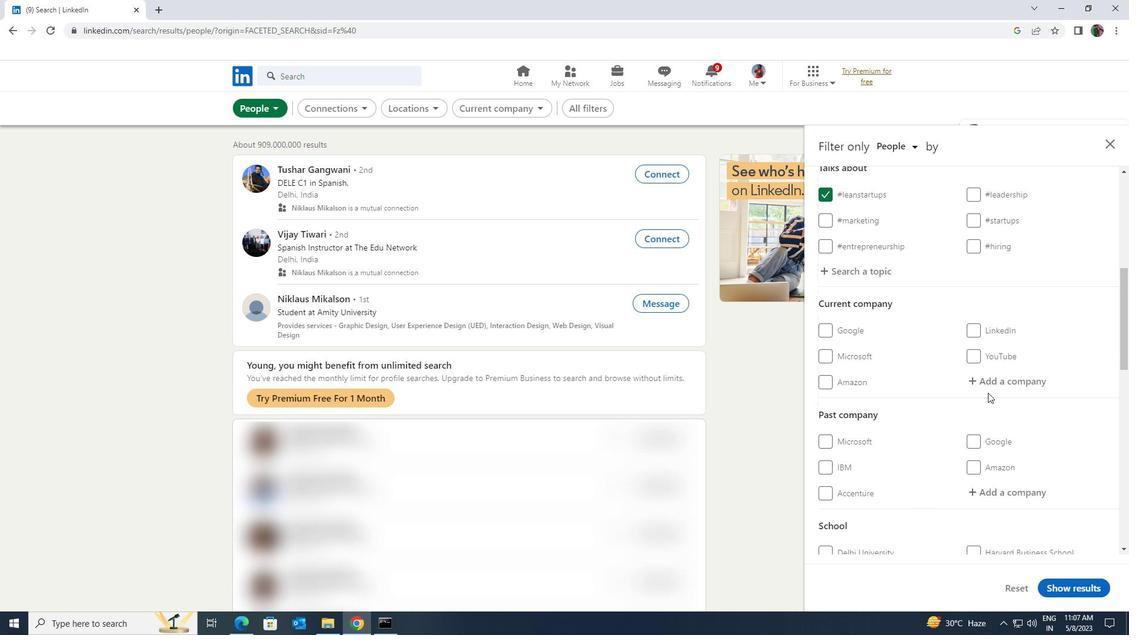 
Action: Mouse pressed left at (989, 384)
Screenshot: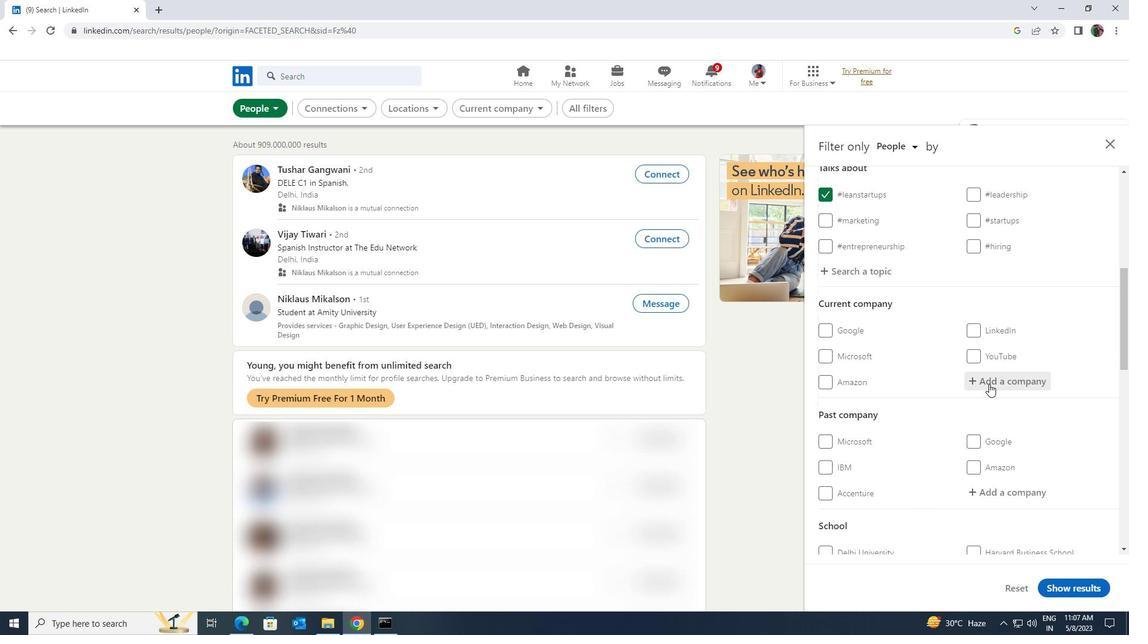 
Action: Key pressed <Key.shift><Key.shift><Key.shift><Key.shift><Key.shift><Key.shift><Key.shift><Key.shift><Key.shift><Key.shift><Key.shift><Key.shift><Key.shift><Key.shift><Key.shift><Key.shift><Key.shift><Key.shift><Key.shift><Key.shift><Key.shift><Key.shift><Key.shift><Key.shift>KINCE
Screenshot: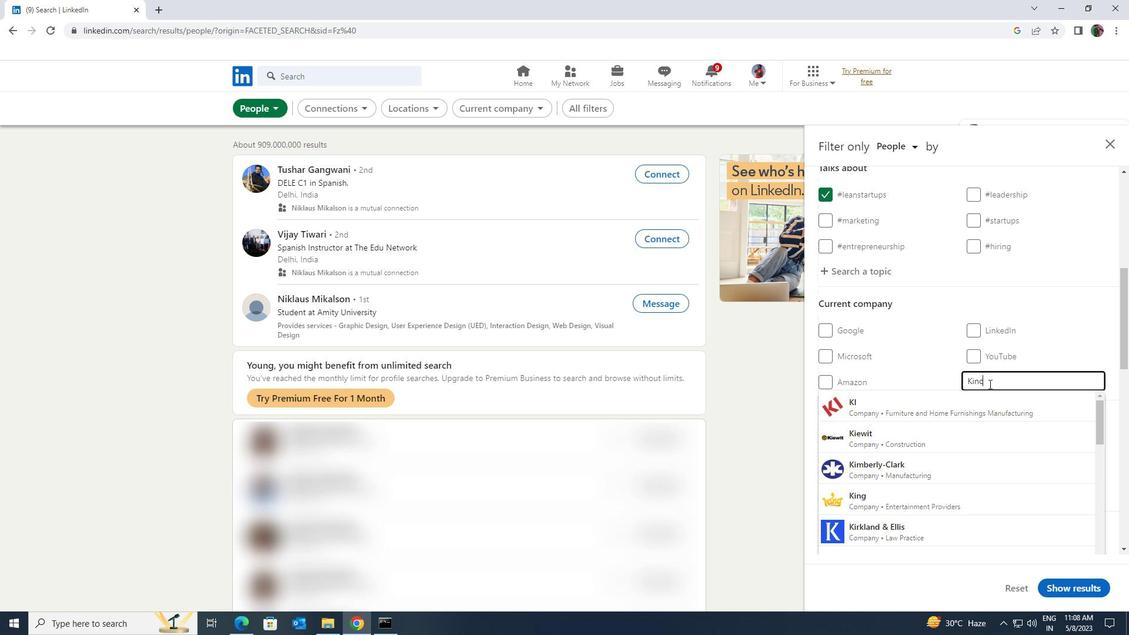 
Action: Mouse moved to (987, 396)
Screenshot: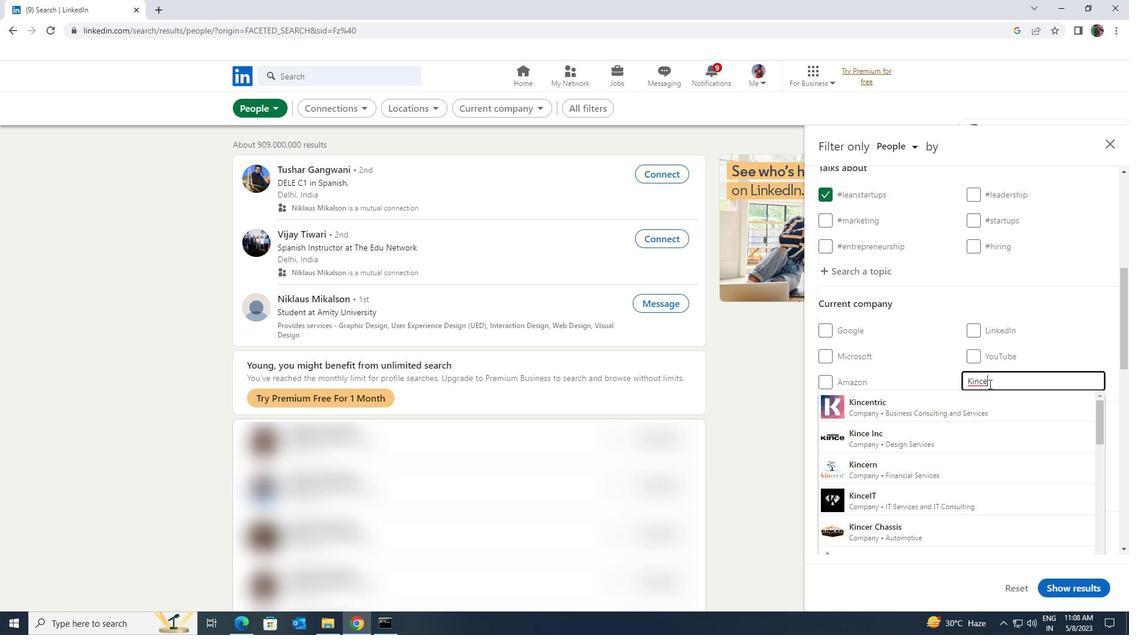 
Action: Mouse pressed left at (987, 396)
Screenshot: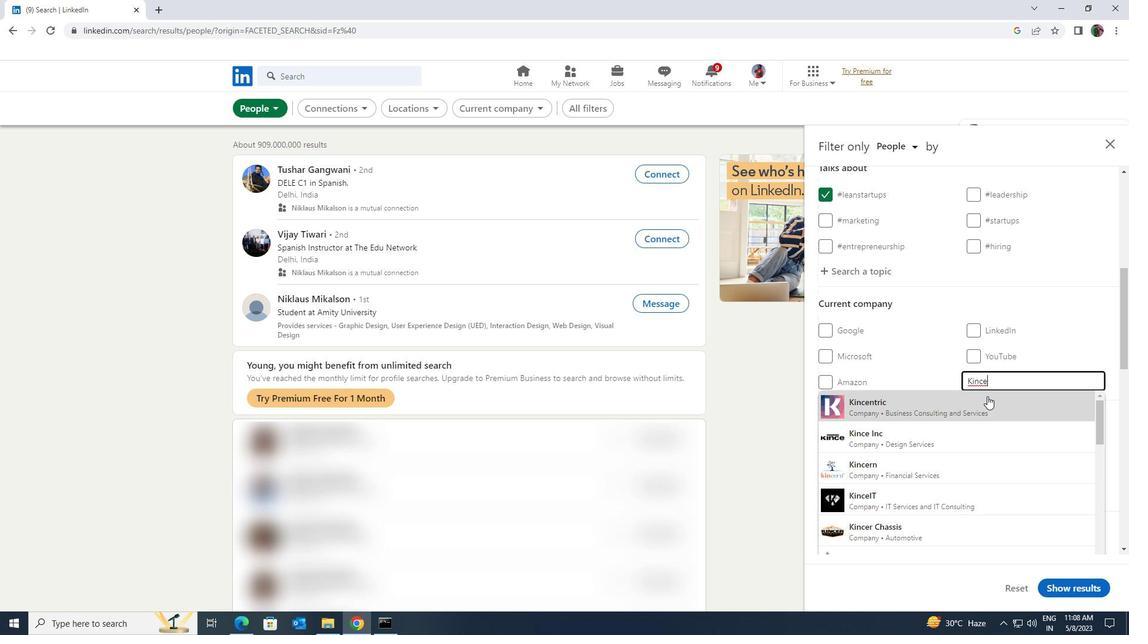 
Action: Mouse scrolled (987, 395) with delta (0, 0)
Screenshot: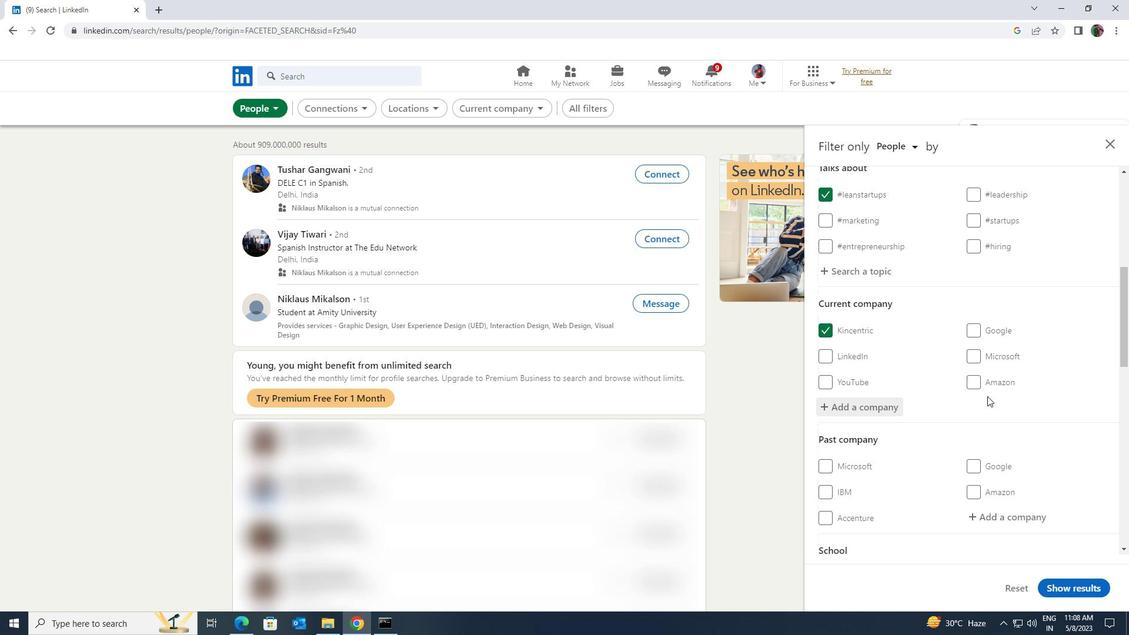 
Action: Mouse scrolled (987, 395) with delta (0, 0)
Screenshot: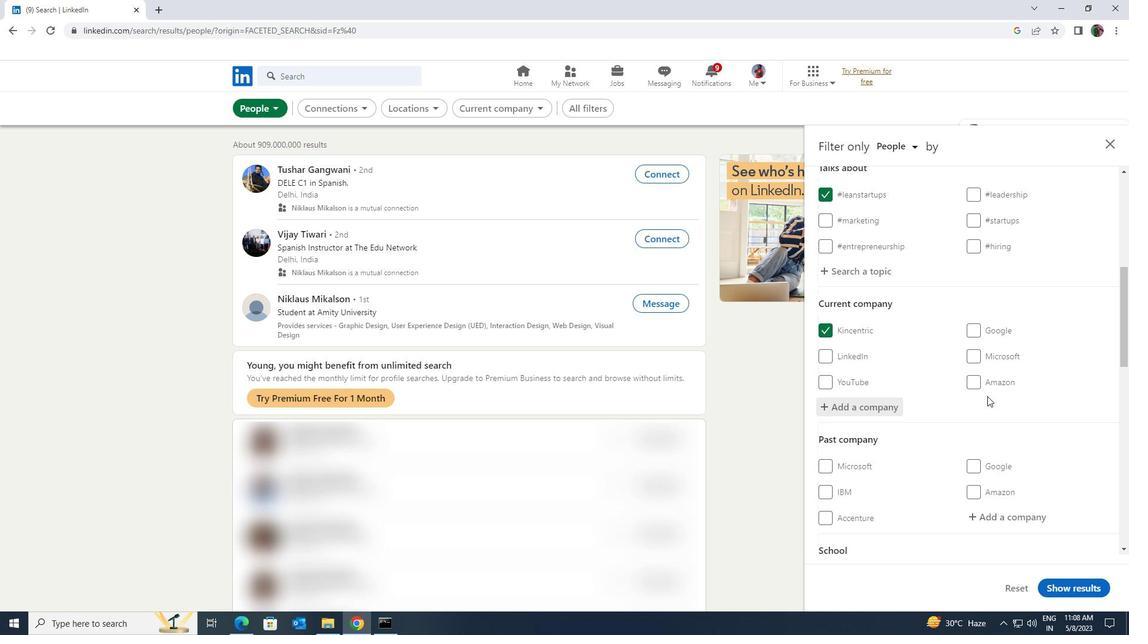 
Action: Mouse scrolled (987, 395) with delta (0, 0)
Screenshot: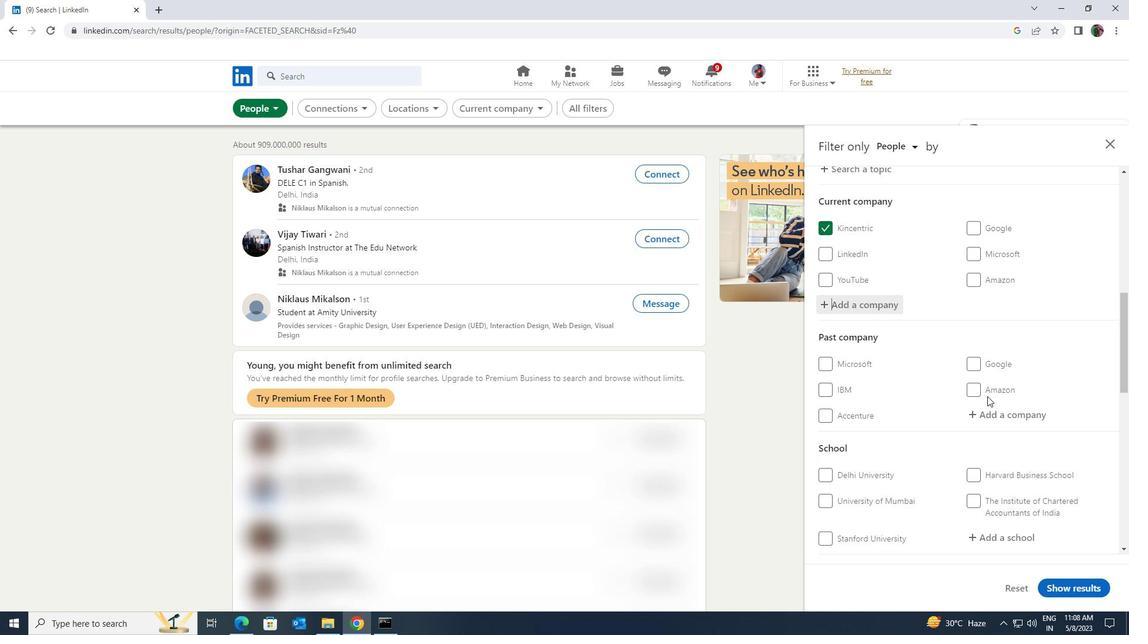 
Action: Mouse scrolled (987, 395) with delta (0, 0)
Screenshot: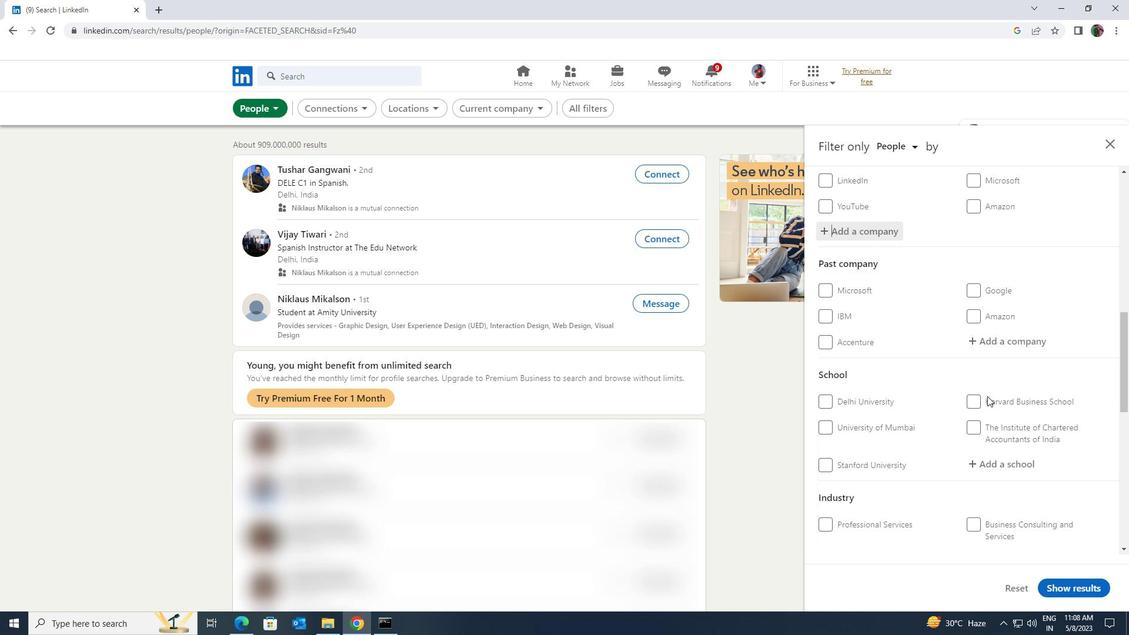 
Action: Mouse moved to (986, 400)
Screenshot: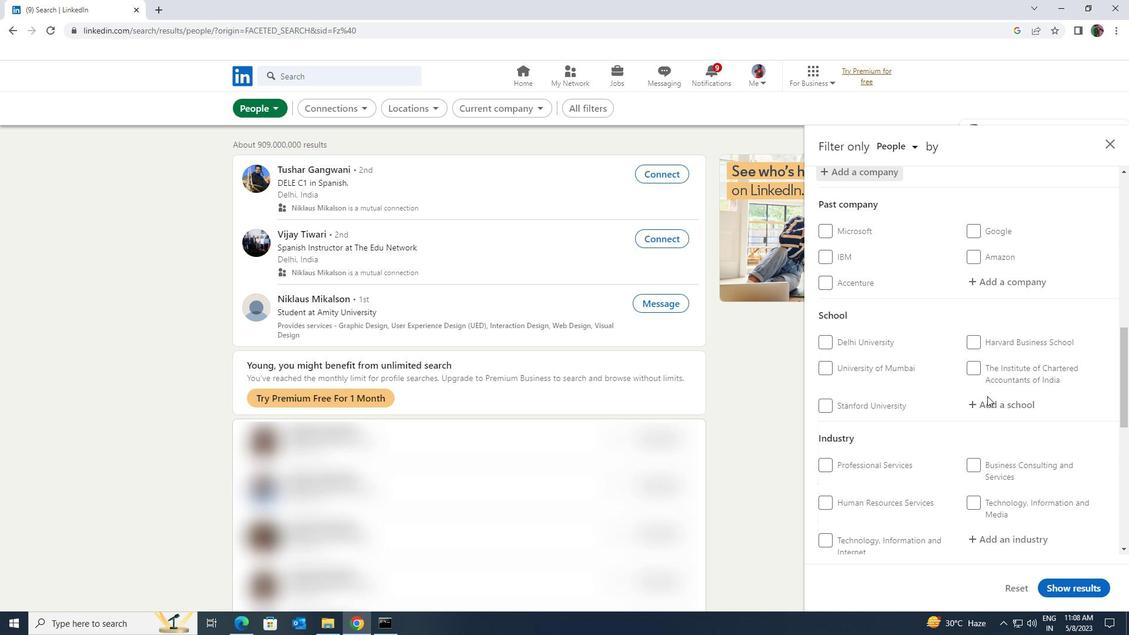 
Action: Mouse pressed left at (986, 400)
Screenshot: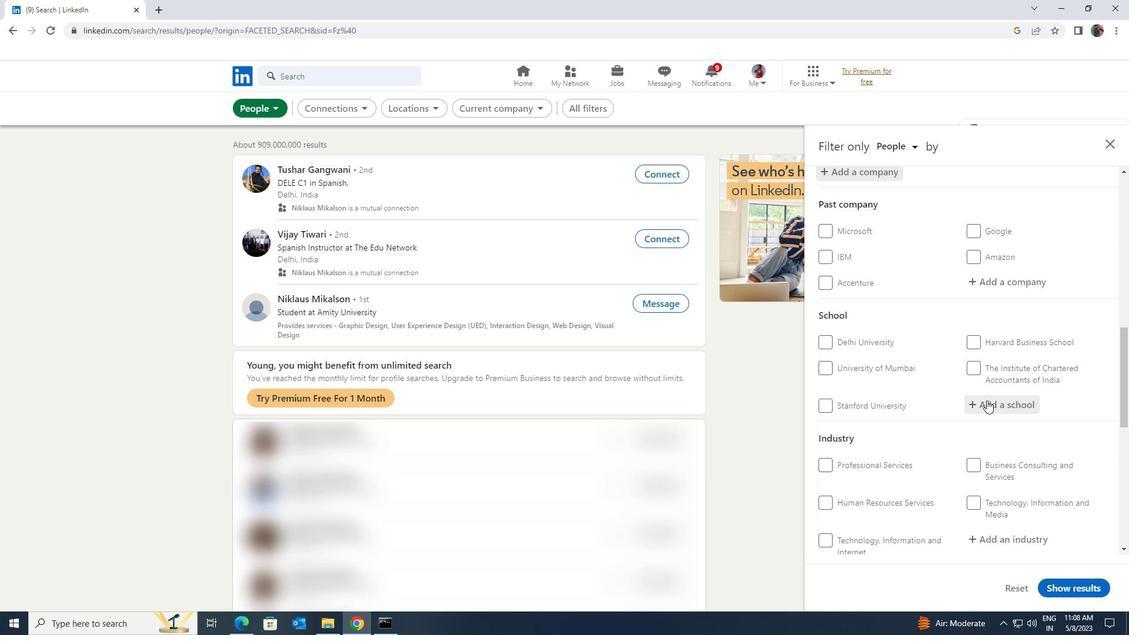 
Action: Key pressed <Key.shift><Key.shift>CV<Key.space><Key.shift>RAMAN<Key.space><Key.shift>CO
Screenshot: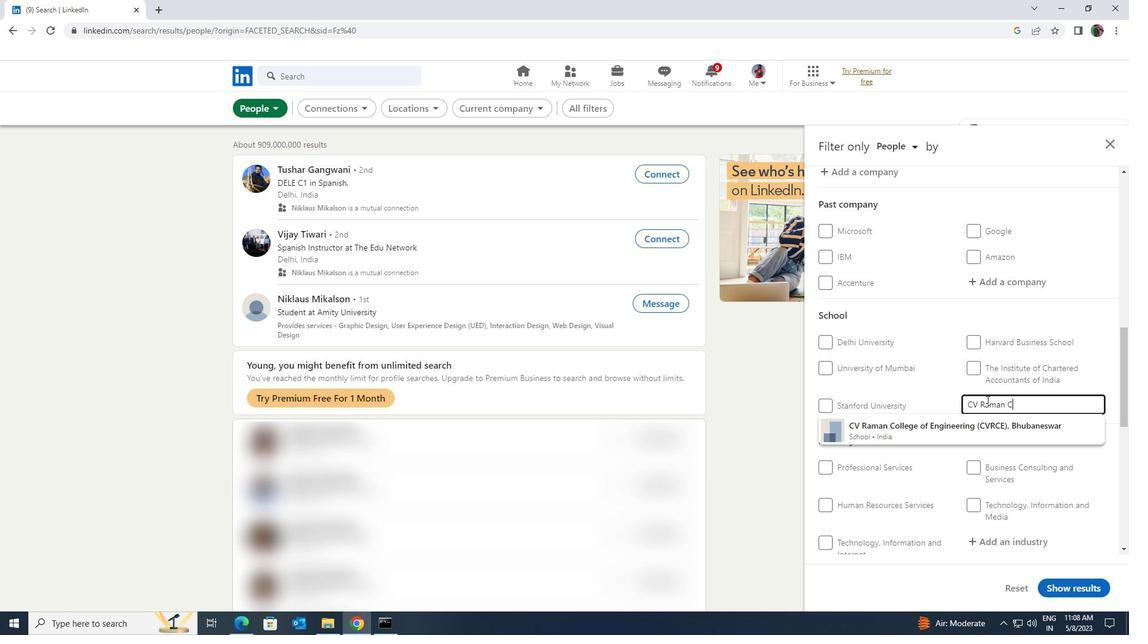 
Action: Mouse moved to (983, 420)
Screenshot: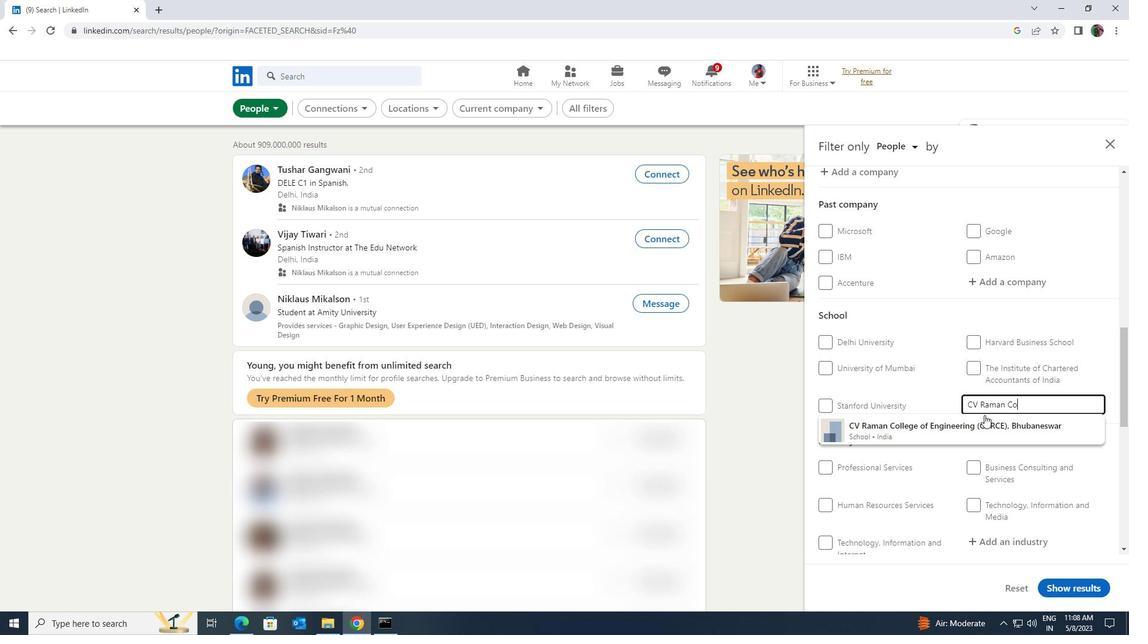 
Action: Mouse pressed left at (983, 420)
Screenshot: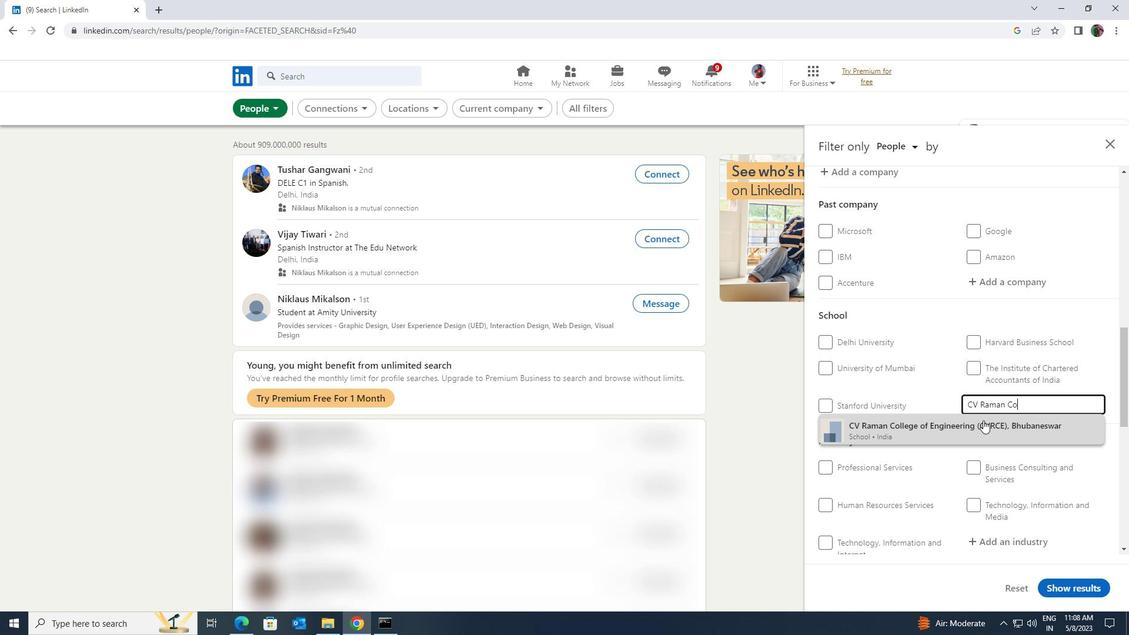 
Action: Mouse scrolled (983, 419) with delta (0, 0)
Screenshot: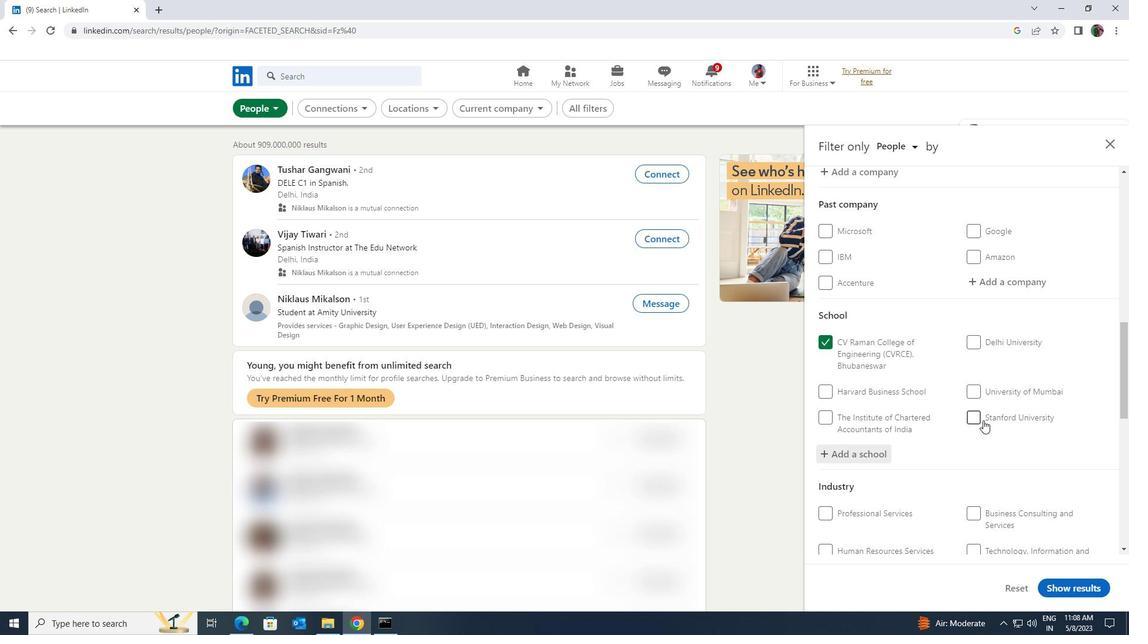 
Action: Mouse scrolled (983, 419) with delta (0, 0)
Screenshot: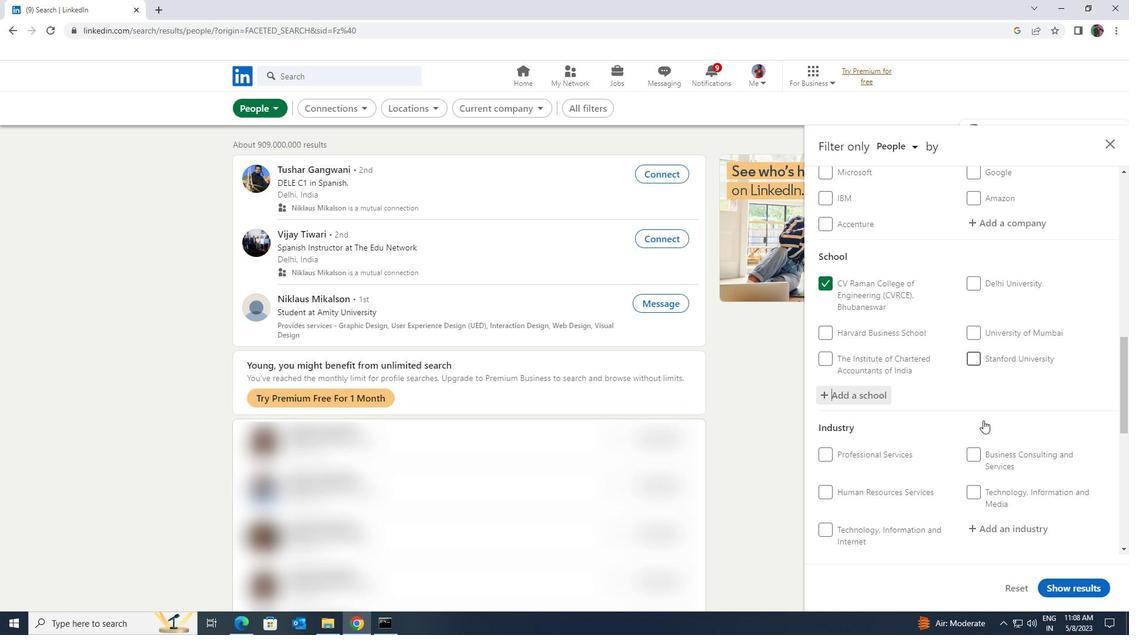
Action: Mouse scrolled (983, 419) with delta (0, 0)
Screenshot: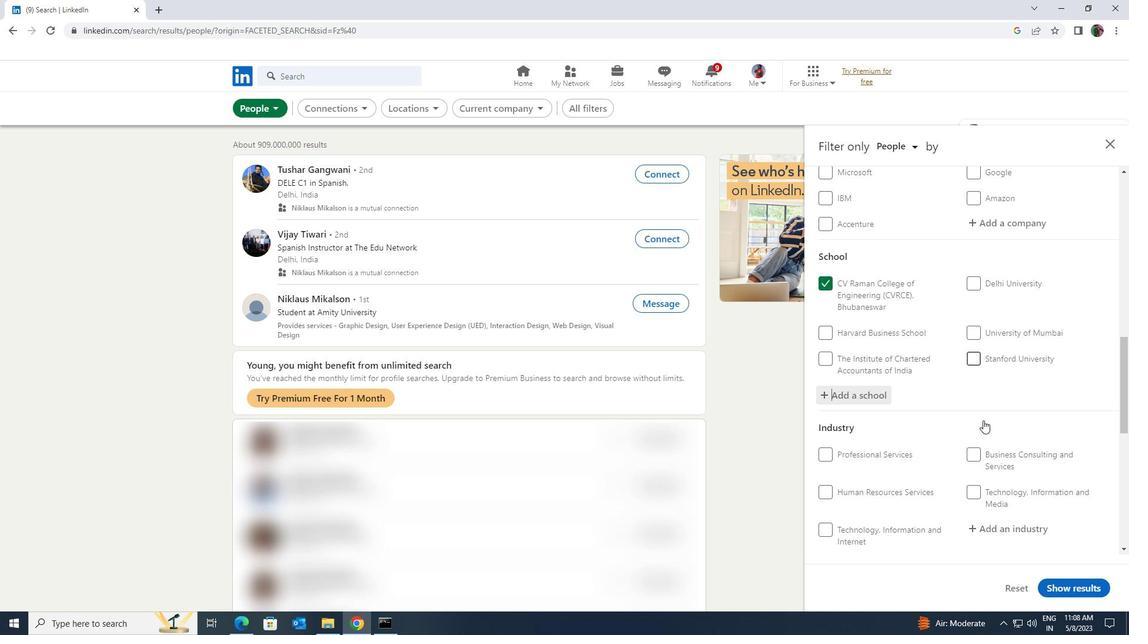 
Action: Mouse scrolled (983, 419) with delta (0, 0)
Screenshot: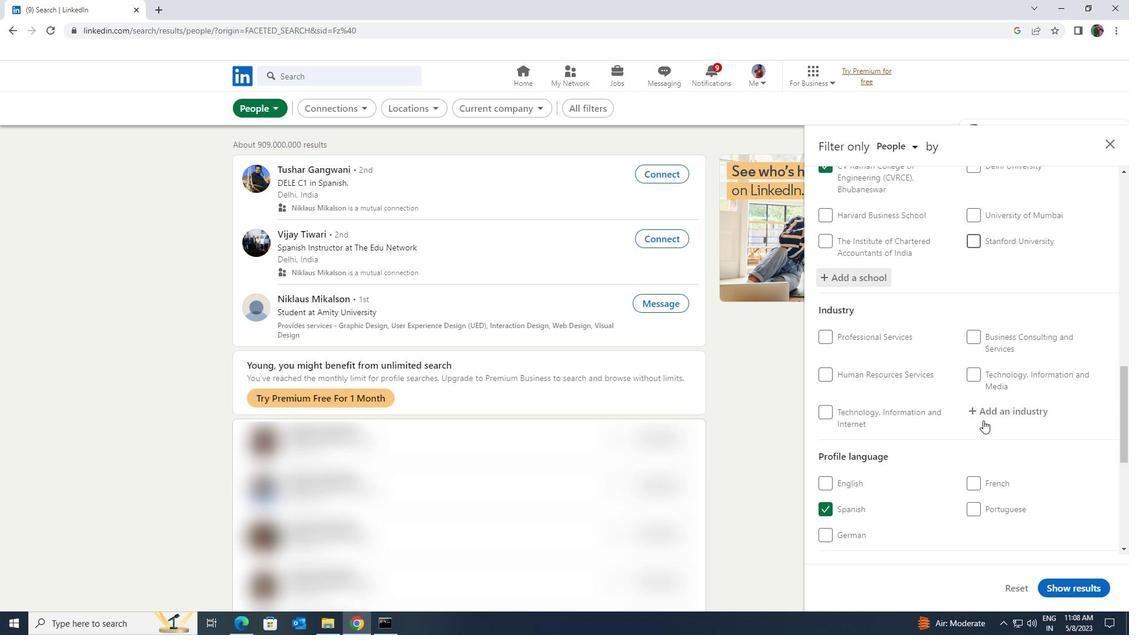 
Action: Mouse moved to (982, 355)
Screenshot: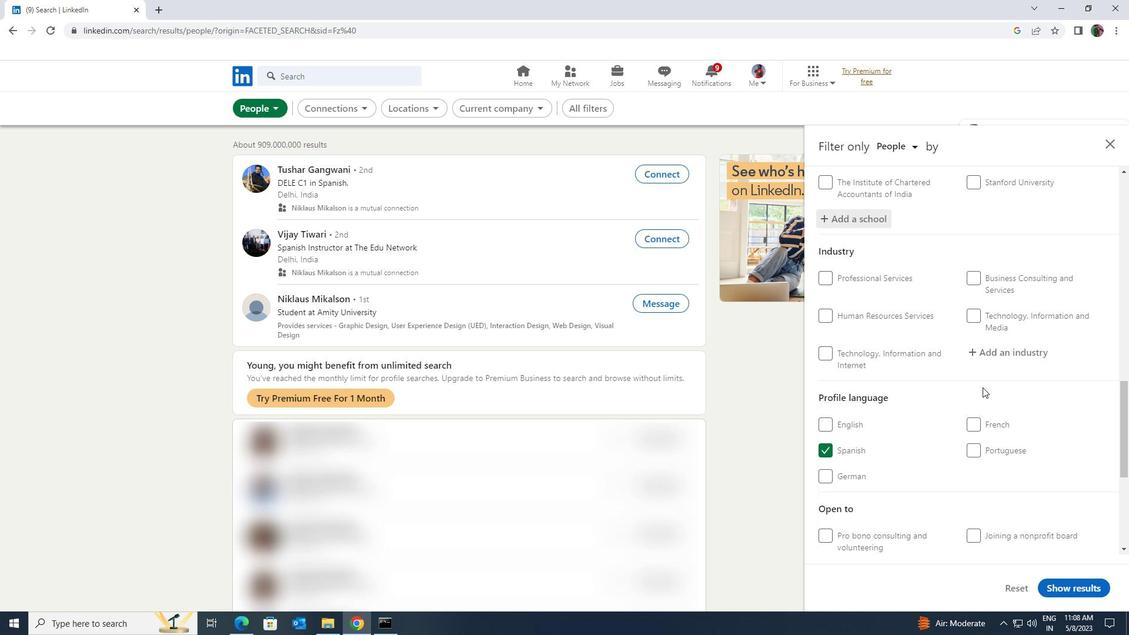 
Action: Mouse pressed left at (982, 355)
Screenshot: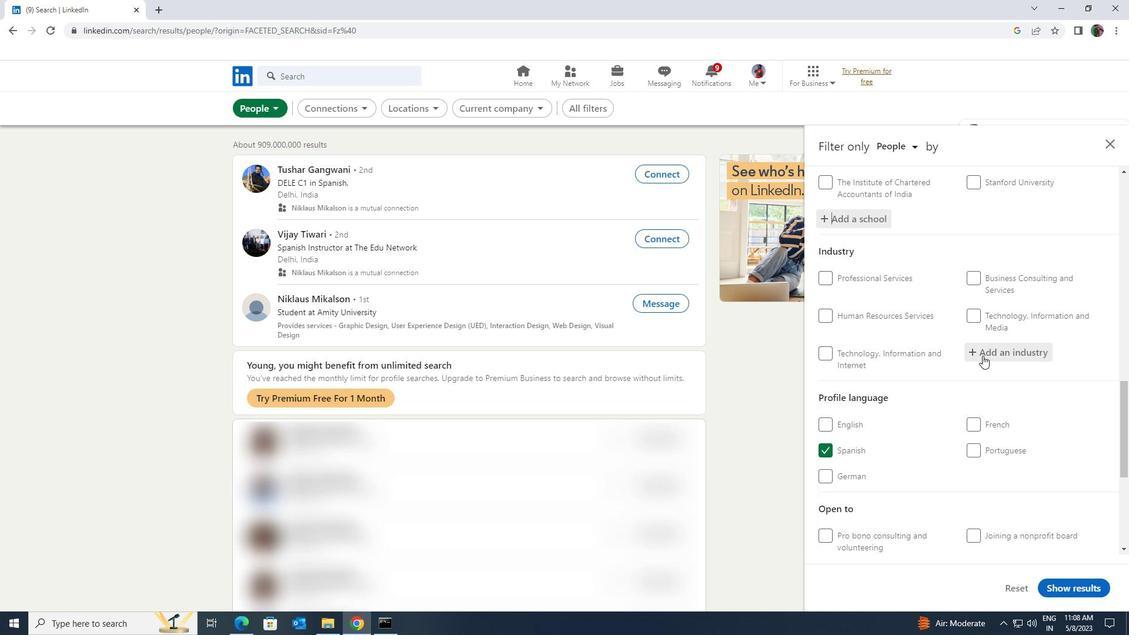 
Action: Key pressed <Key.shift><Key.shift><Key.shift><Key.shift><Key.shift><Key.shift><Key.shift>POLITICAL
Screenshot: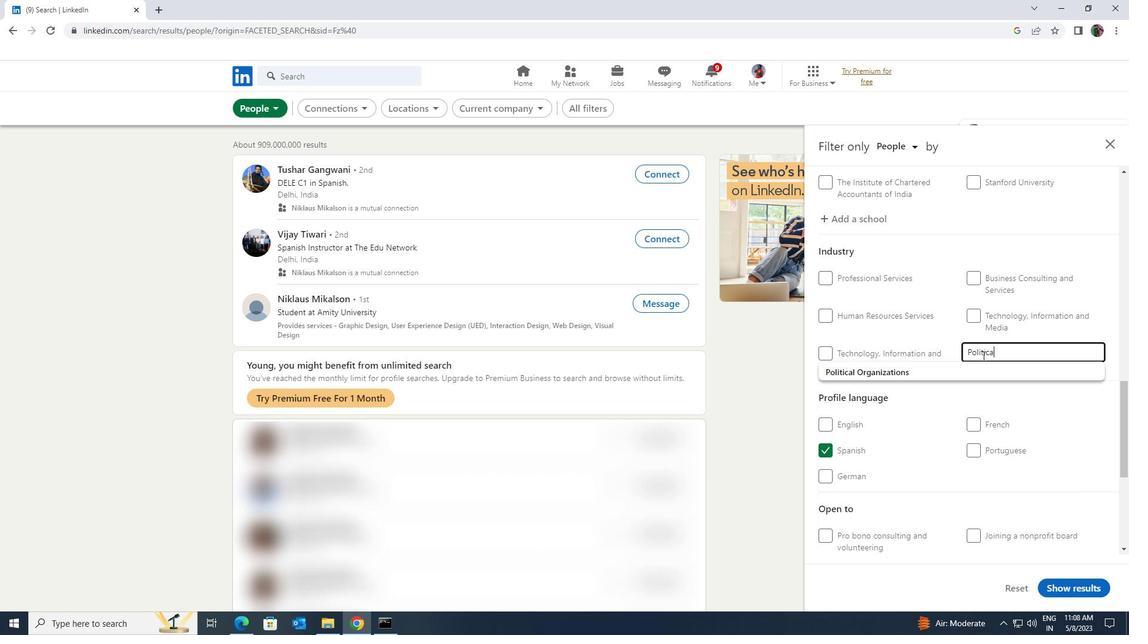 
Action: Mouse moved to (979, 362)
Screenshot: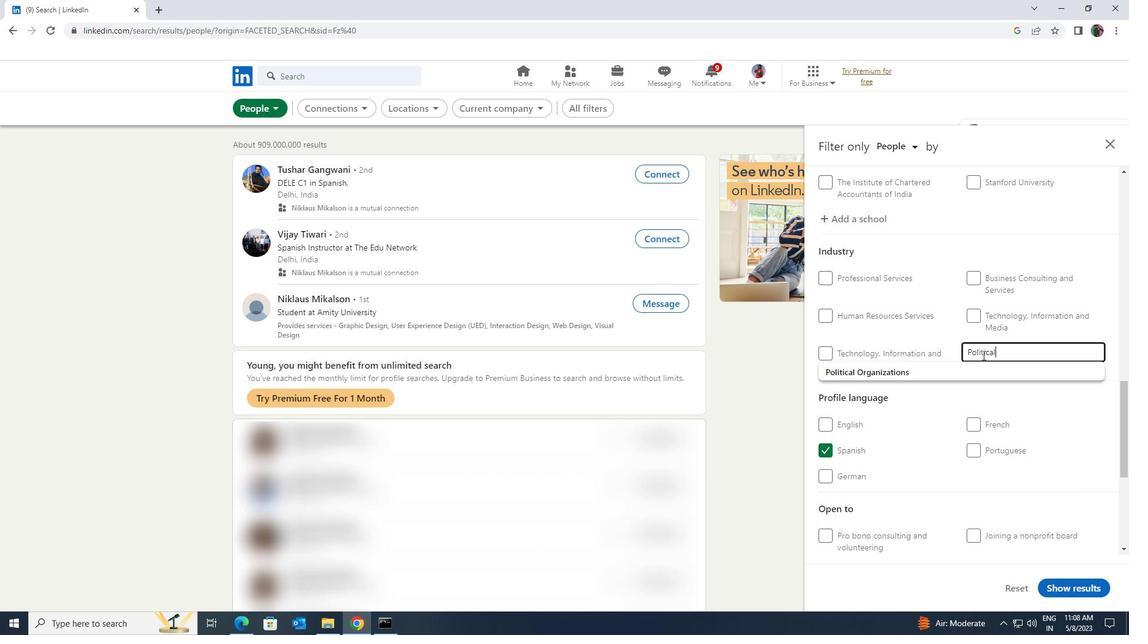 
Action: Mouse pressed left at (979, 362)
Screenshot: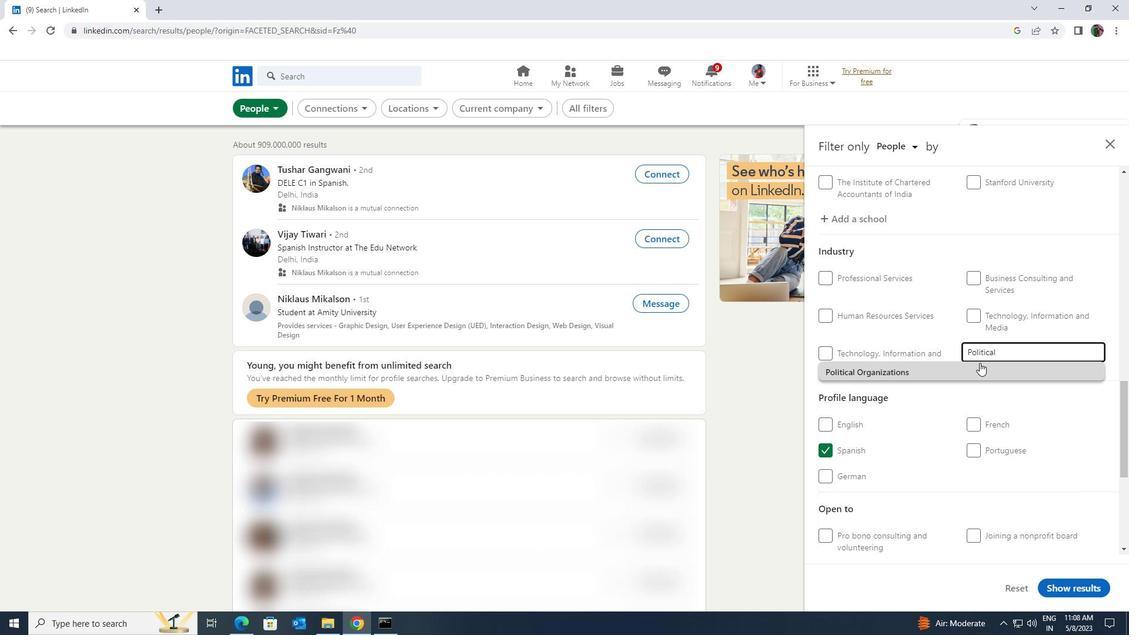 
Action: Mouse scrolled (979, 362) with delta (0, 0)
Screenshot: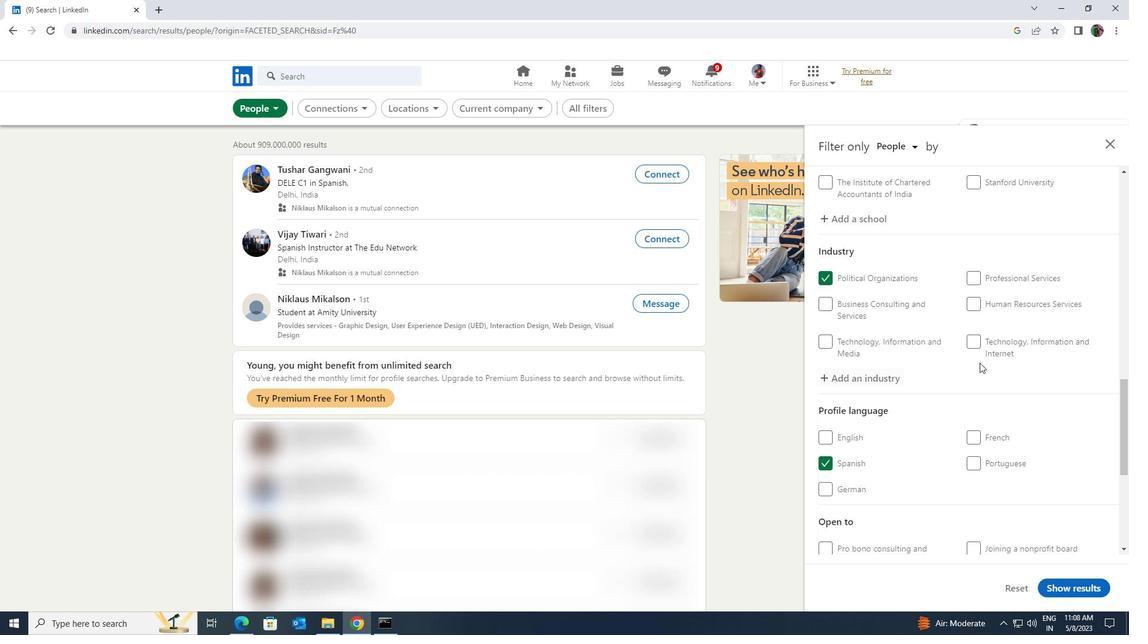 
Action: Mouse scrolled (979, 362) with delta (0, 0)
Screenshot: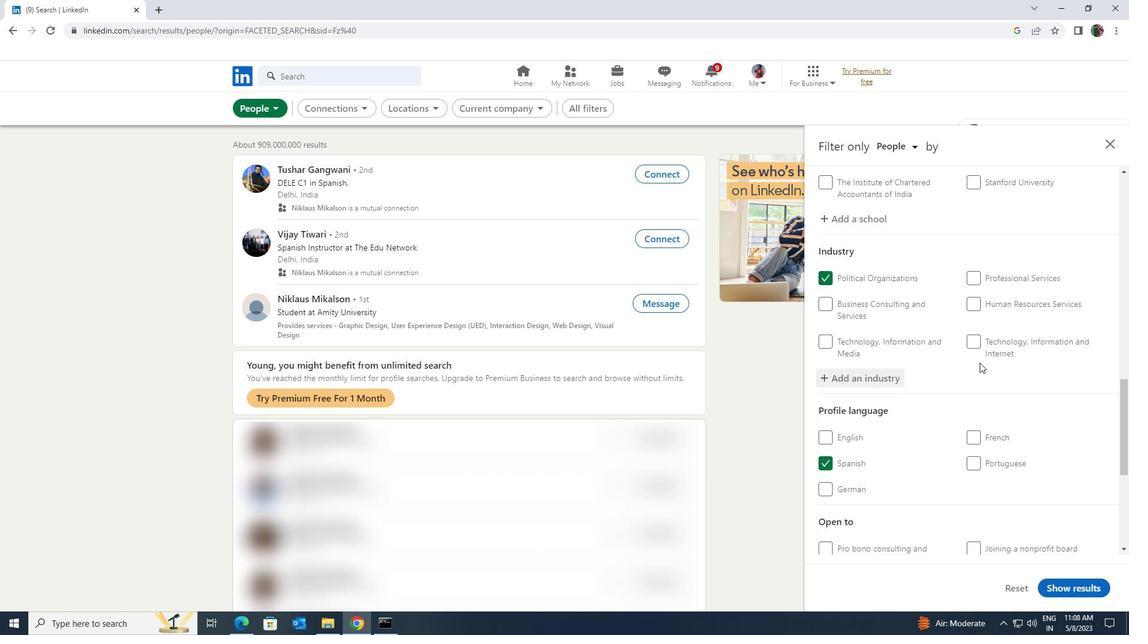 
Action: Mouse scrolled (979, 362) with delta (0, 0)
Screenshot: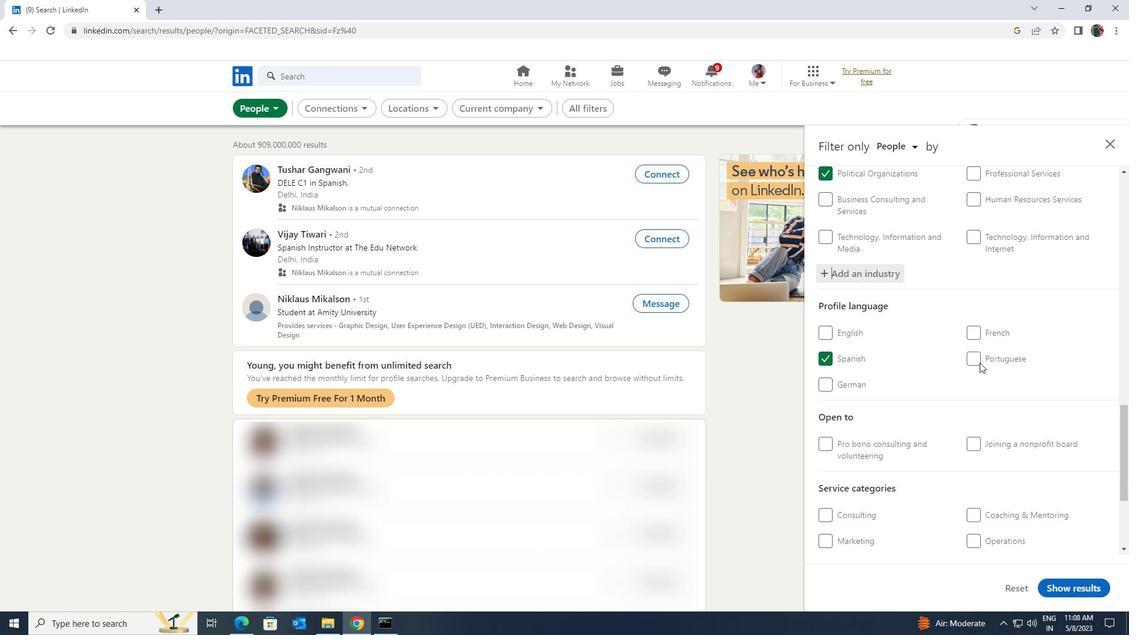 
Action: Mouse scrolled (979, 362) with delta (0, 0)
Screenshot: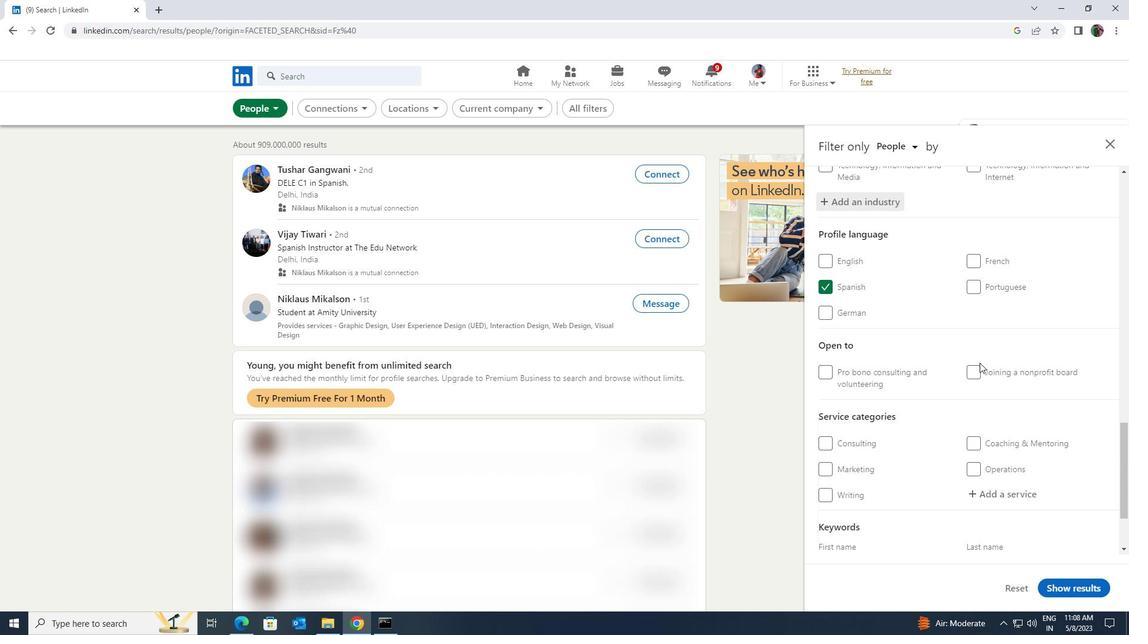 
Action: Mouse scrolled (979, 362) with delta (0, 0)
Screenshot: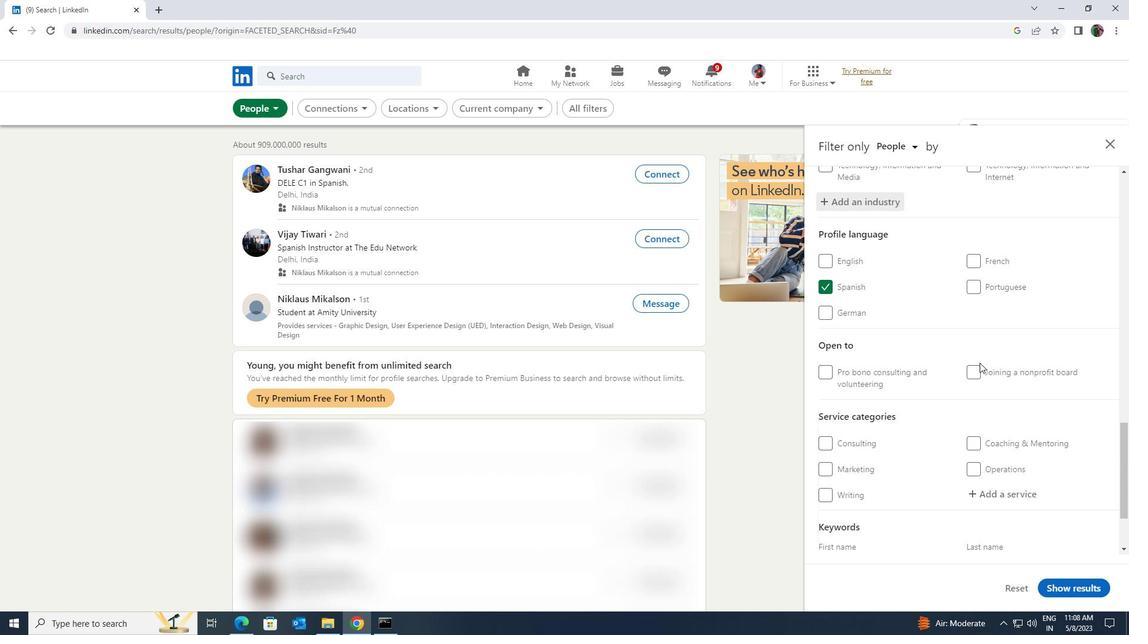 
Action: Mouse moved to (973, 391)
Screenshot: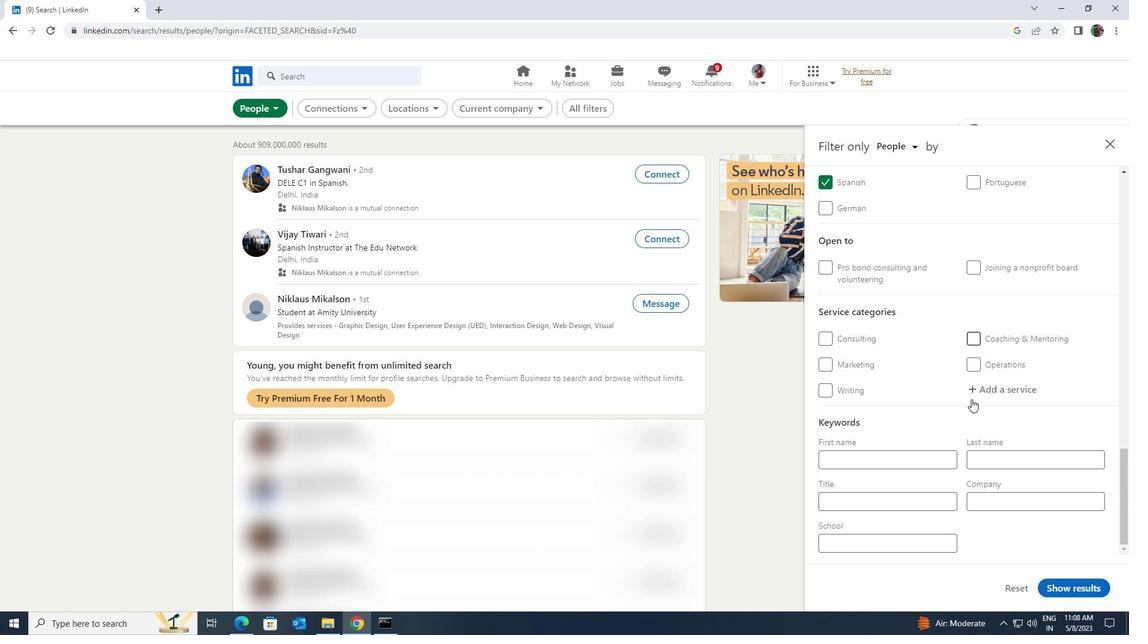 
Action: Mouse pressed left at (973, 391)
Screenshot: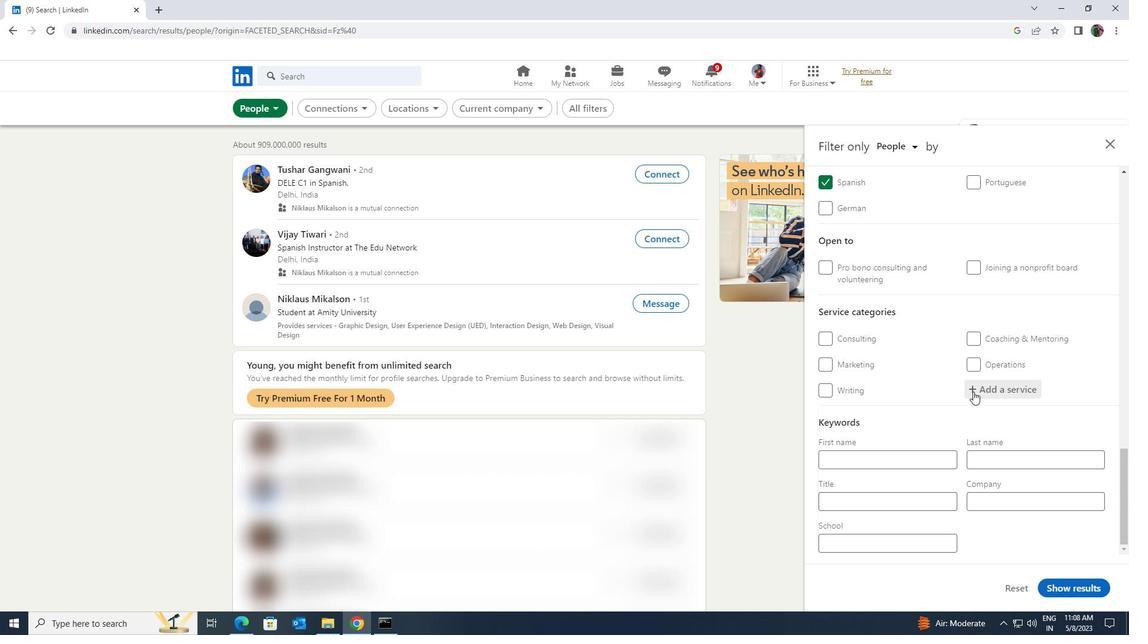 
Action: Key pressed <Key.shift><Key.shift><Key.shift><Key.shift><Key.shift><Key.shift><Key.shift><Key.shift><Key.shift><Key.shift><Key.shift><Key.shift><Key.shift><Key.shift><Key.shift>PRODUCT<Key.space>
Screenshot: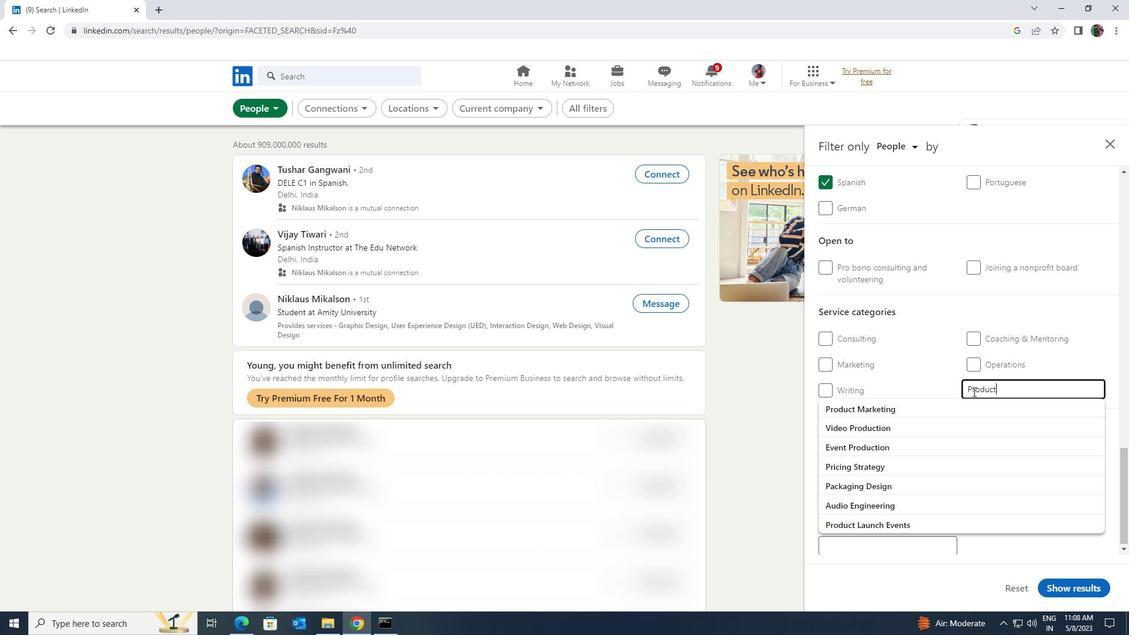 
Action: Mouse moved to (968, 402)
Screenshot: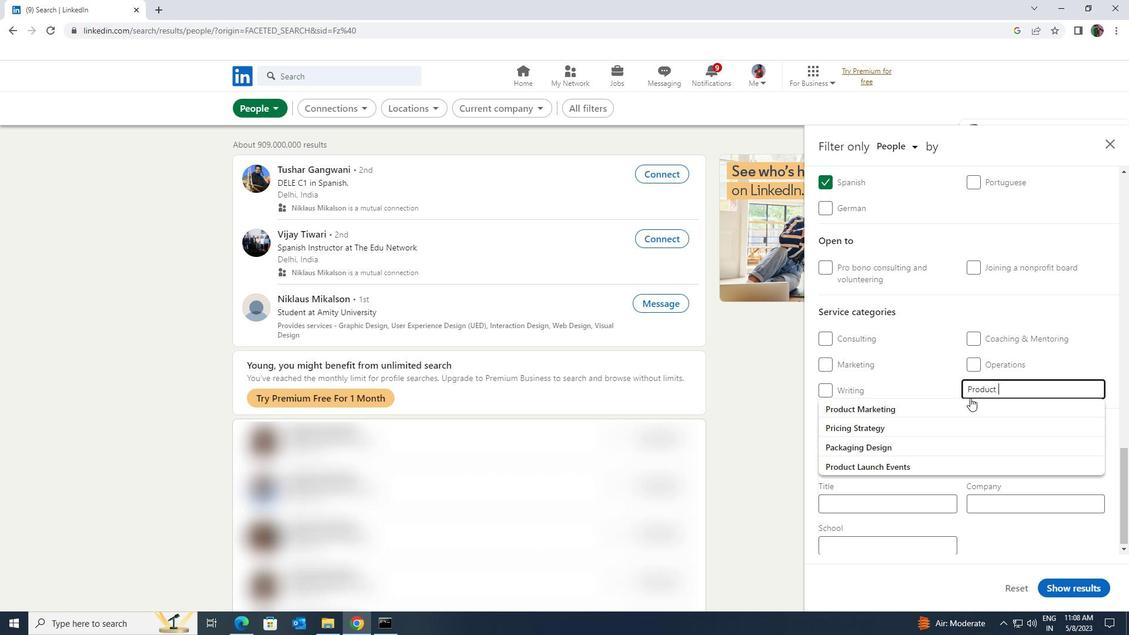 
Action: Mouse pressed left at (968, 402)
Screenshot: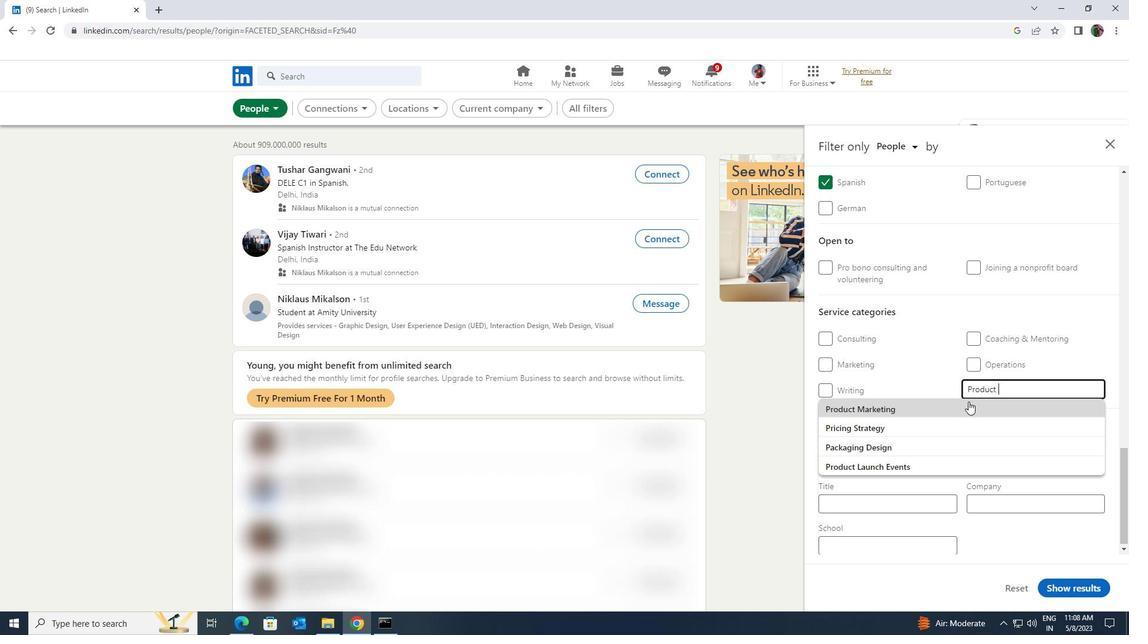 
Action: Mouse scrolled (968, 401) with delta (0, 0)
Screenshot: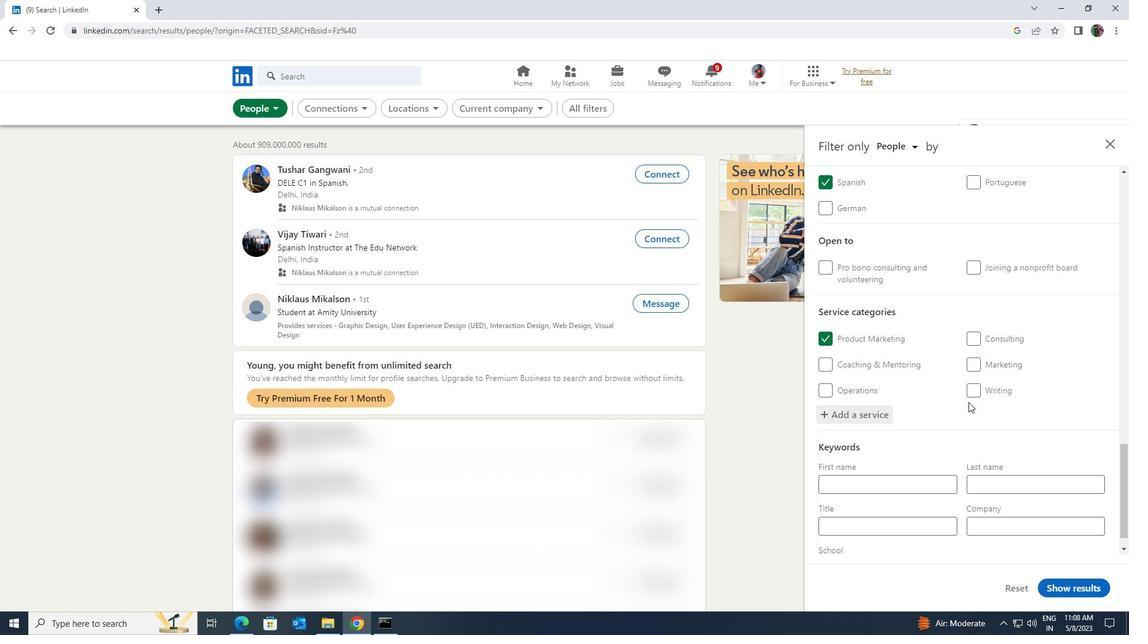 
Action: Mouse scrolled (968, 401) with delta (0, 0)
Screenshot: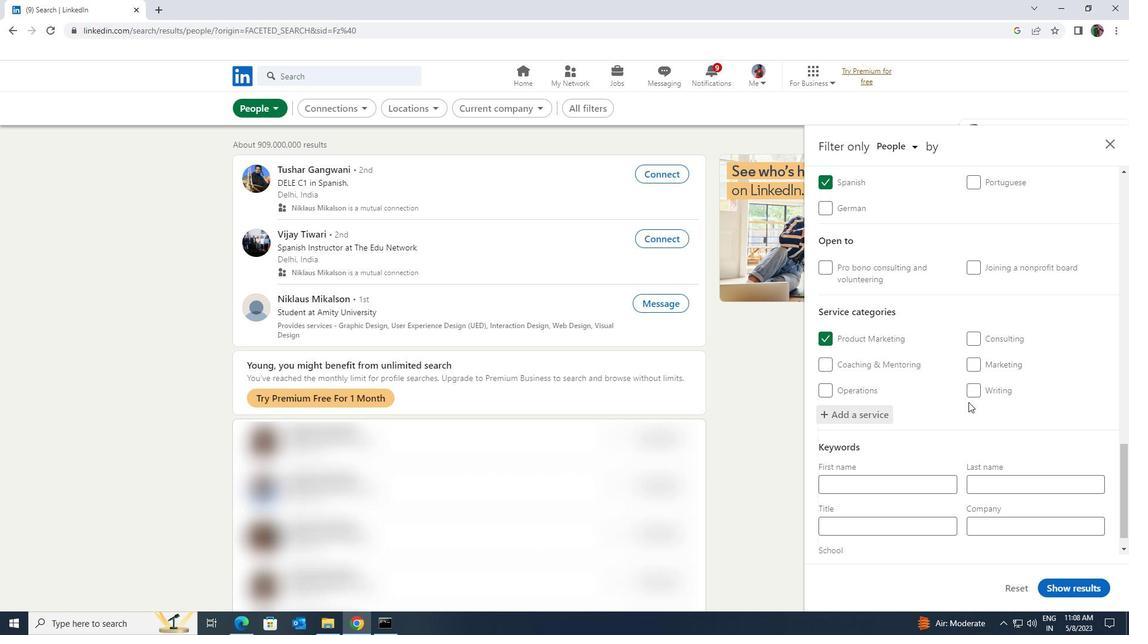 
Action: Mouse scrolled (968, 401) with delta (0, 0)
Screenshot: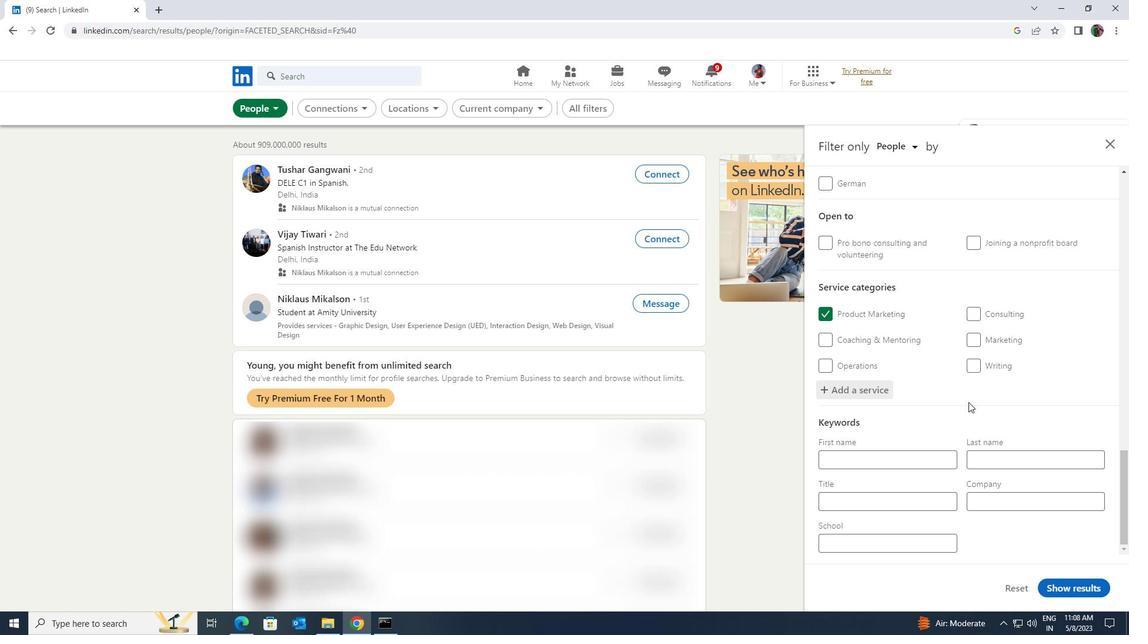 
Action: Mouse scrolled (968, 401) with delta (0, 0)
Screenshot: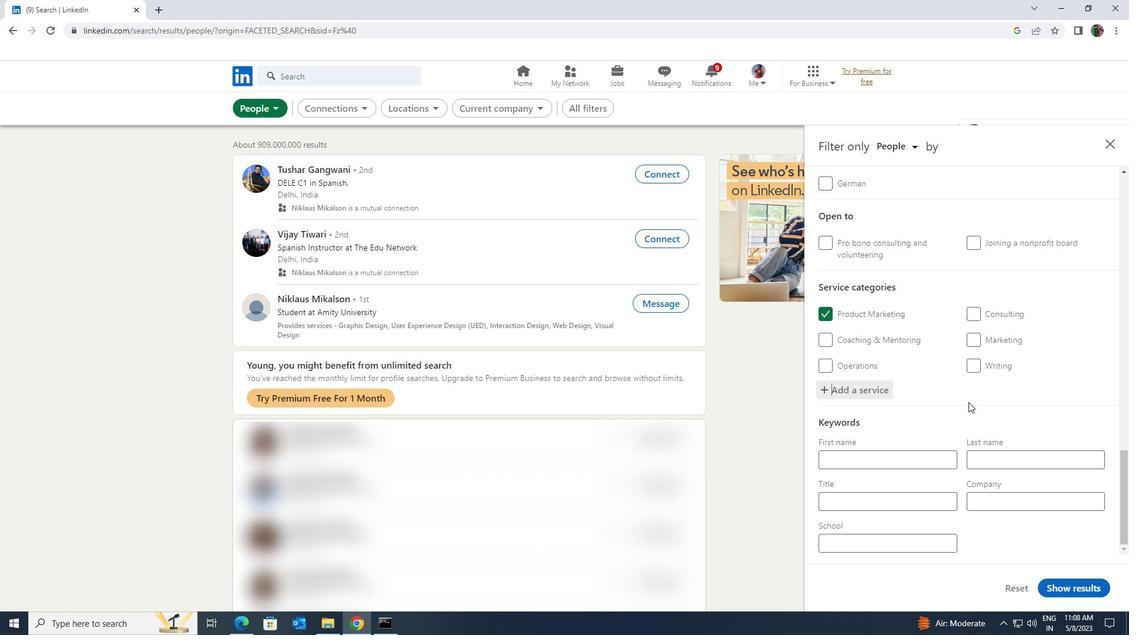 
Action: Mouse moved to (935, 495)
Screenshot: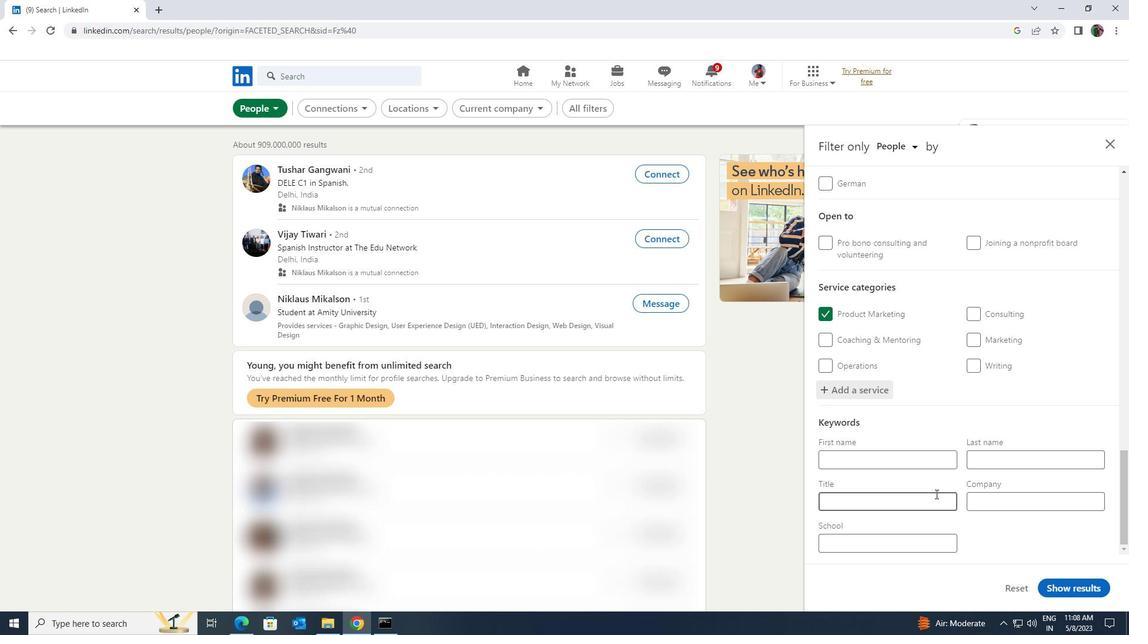 
Action: Mouse pressed left at (935, 495)
Screenshot: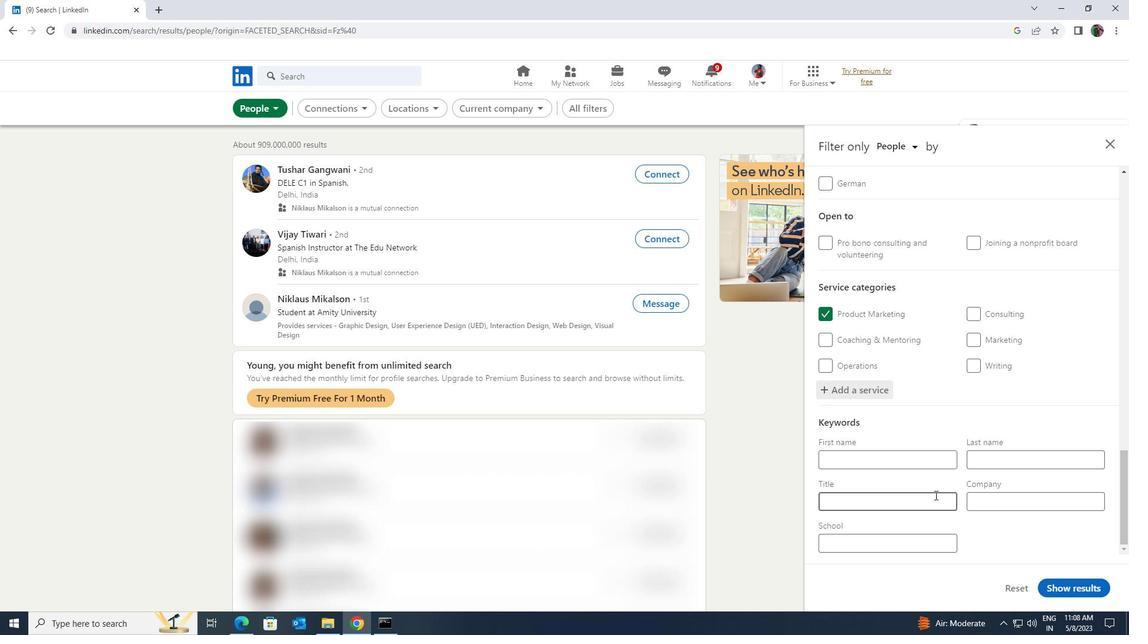 
Action: Key pressed <Key.shift>
Screenshot: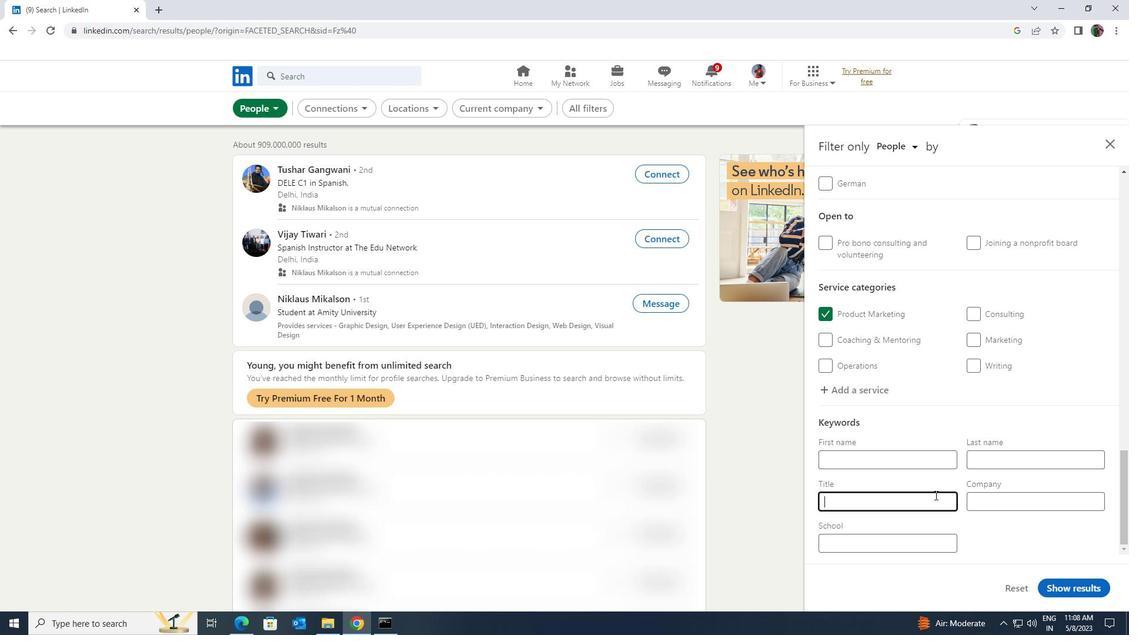 
Action: Mouse moved to (935, 495)
Screenshot: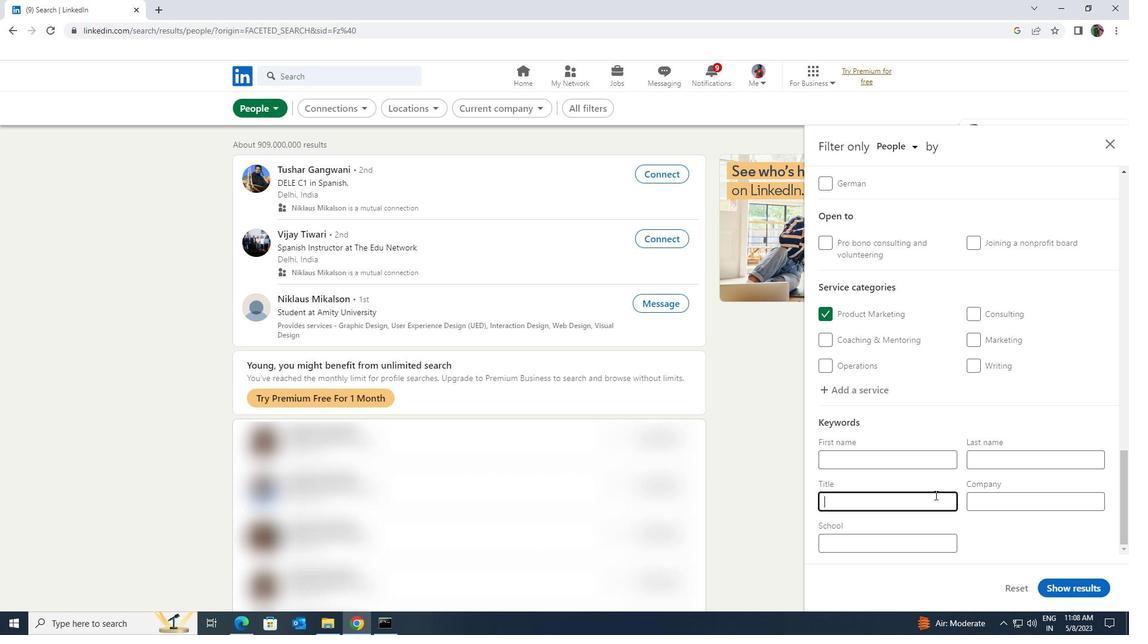 
Action: Key pressed <Key.shift><Key.shift><Key.shift><Key.shift><Key.shift><Key.shift><Key.shift><Key.shift><Key.shift>BRAND<Key.space><Key.shift>MANAGER
Screenshot: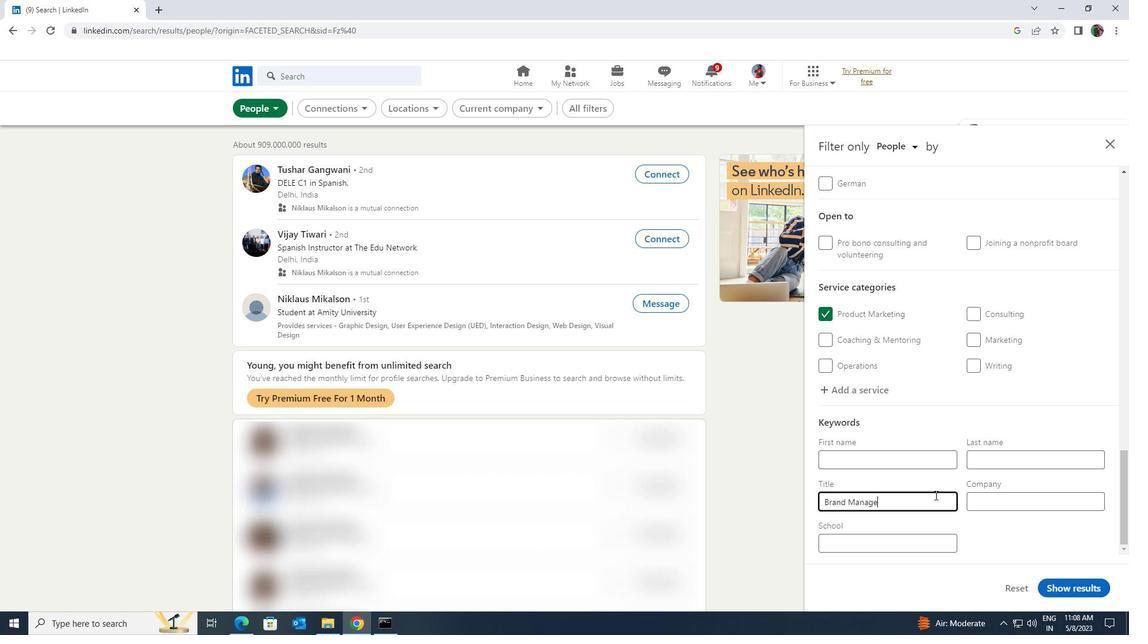 
Action: Mouse moved to (1061, 585)
Screenshot: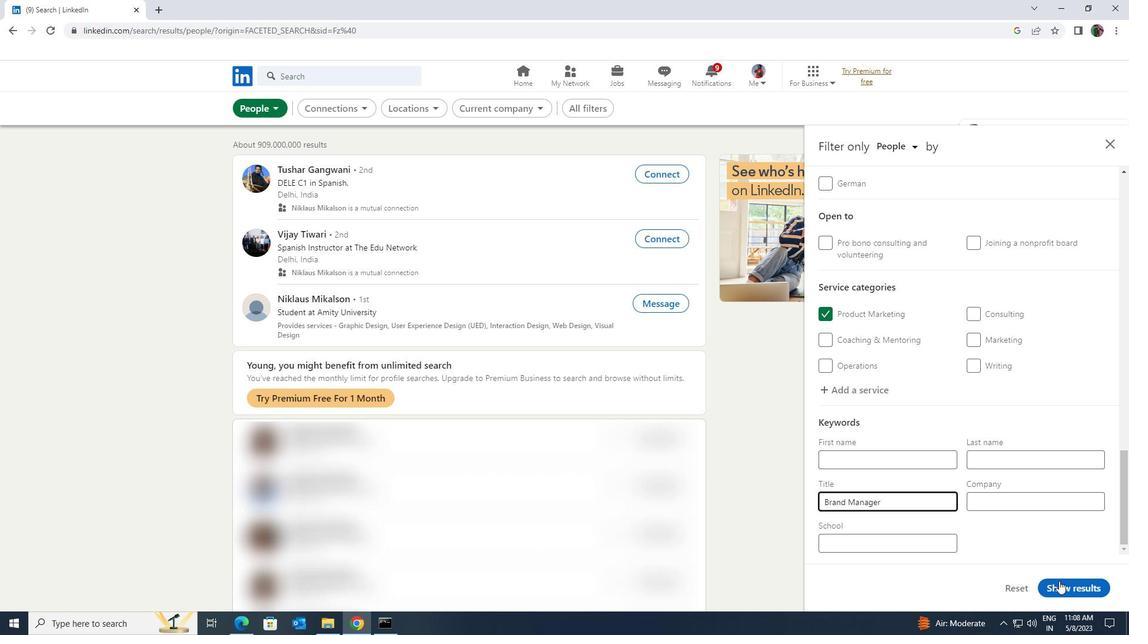 
Action: Mouse pressed left at (1061, 585)
Screenshot: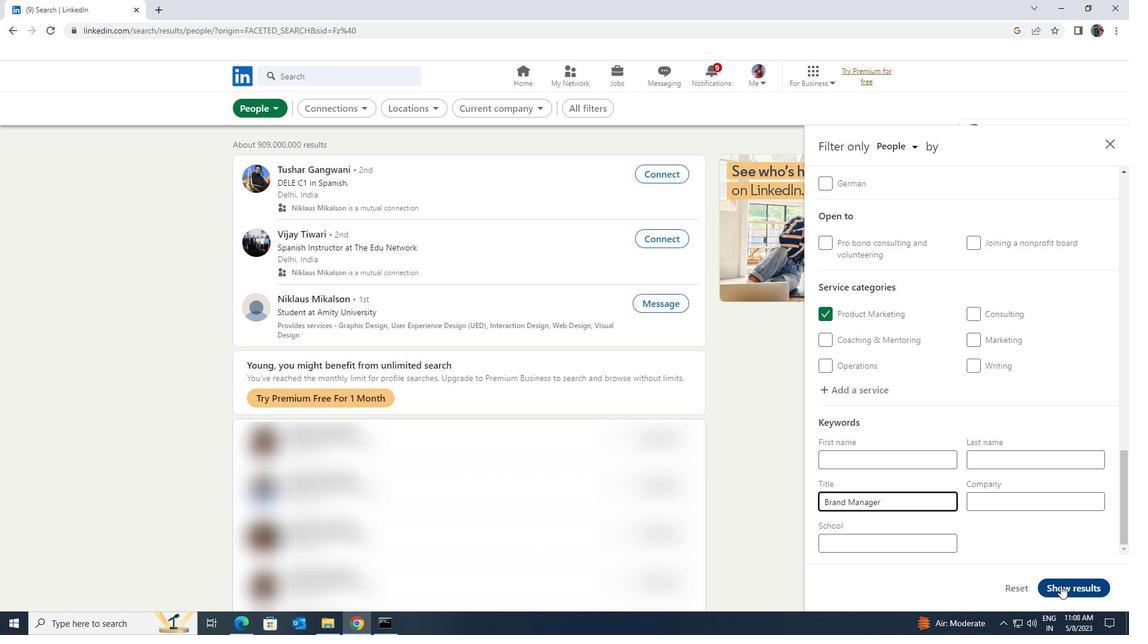 
